 Task: Sort the reviews of the location "Statue of Liberty" by "Highest Rating".
Action: Mouse moved to (151, 97)
Screenshot: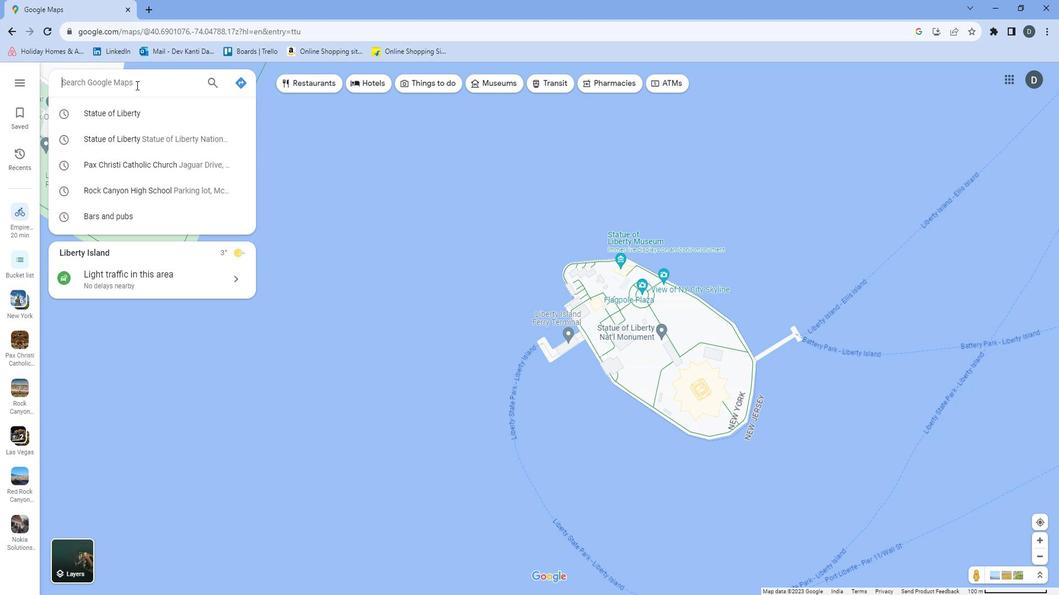 
Action: Mouse pressed left at (151, 97)
Screenshot: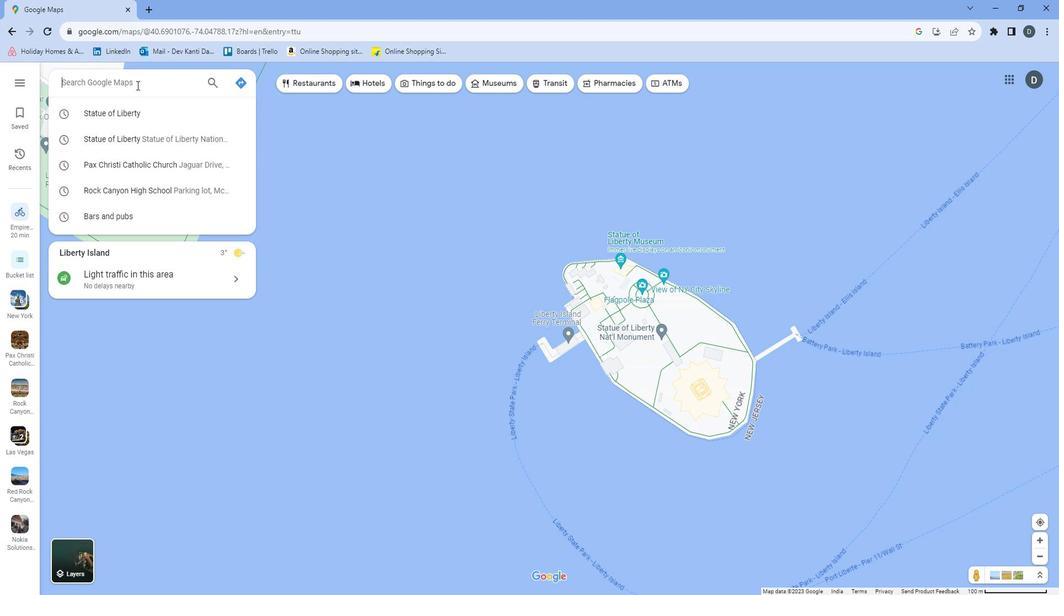 
Action: Mouse moved to (114, 76)
Screenshot: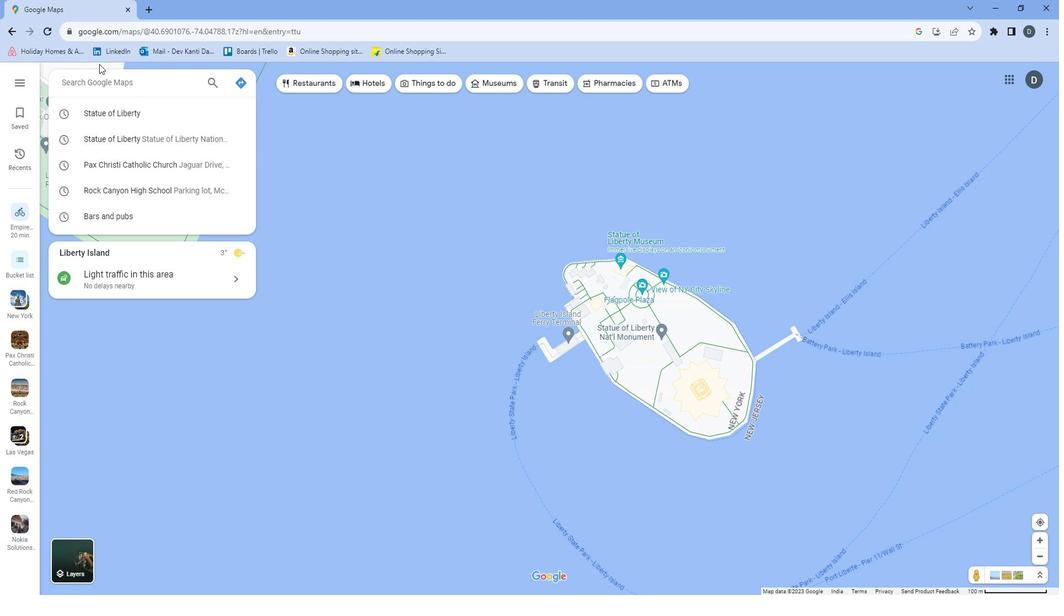
Action: Key pressed <Key.shift>Stayt<Key.backspace><Key.backspace>tue<Key.space>of<Key.space><Key.shift><Key.shift>Liberty<Key.space><Key.enter>
Screenshot: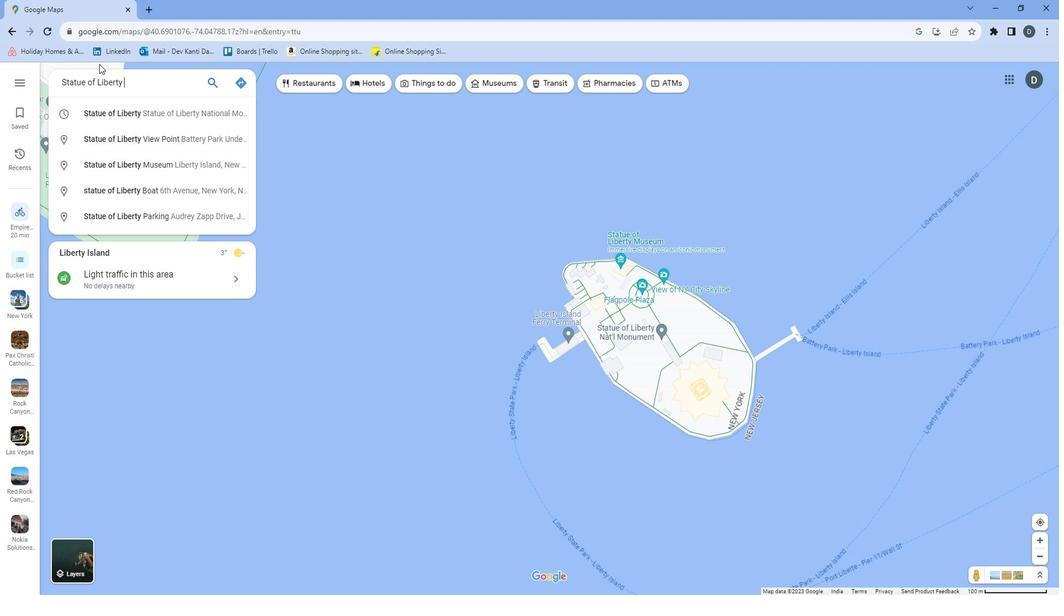 
Action: Mouse moved to (184, 166)
Screenshot: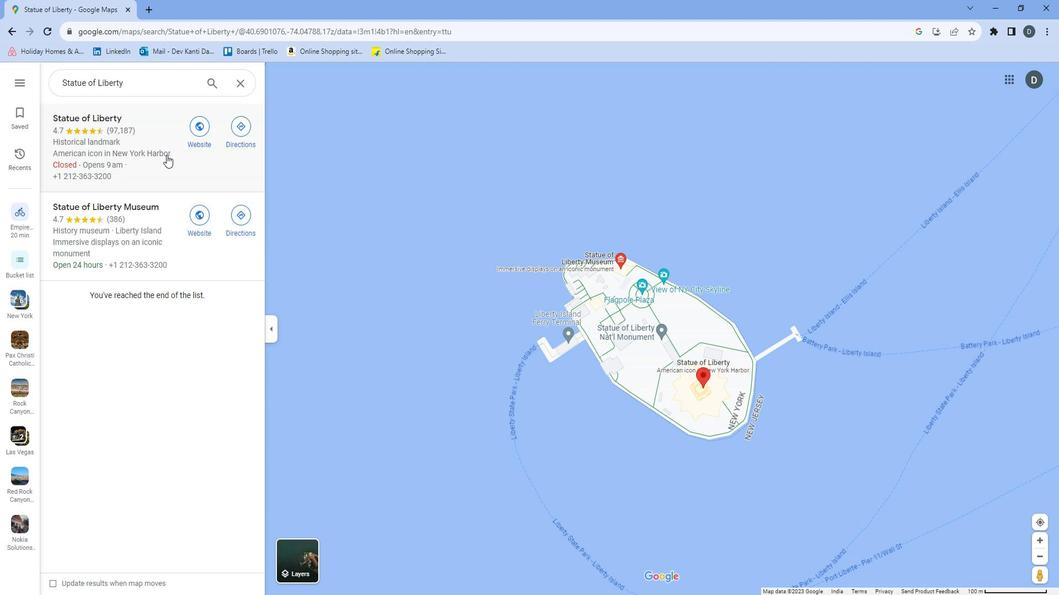 
Action: Mouse pressed left at (184, 166)
Screenshot: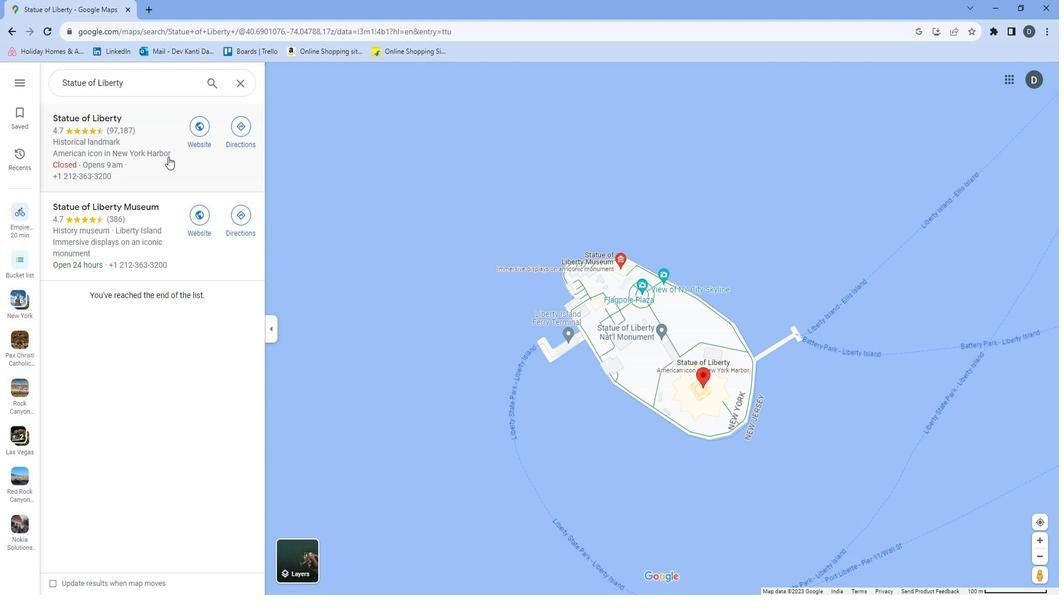 
Action: Mouse moved to (439, 329)
Screenshot: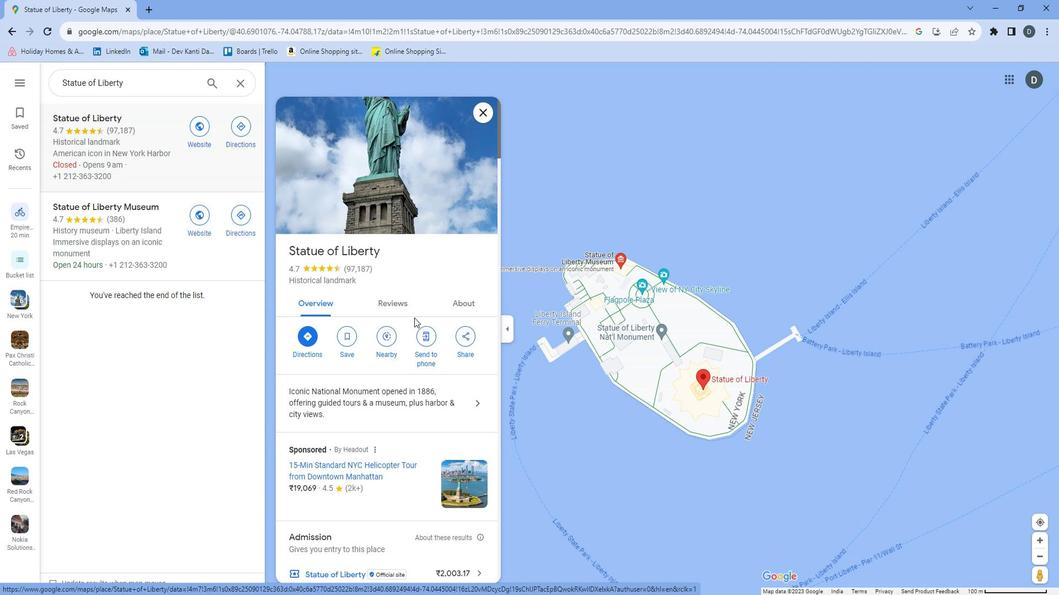 
Action: Mouse scrolled (439, 329) with delta (0, 0)
Screenshot: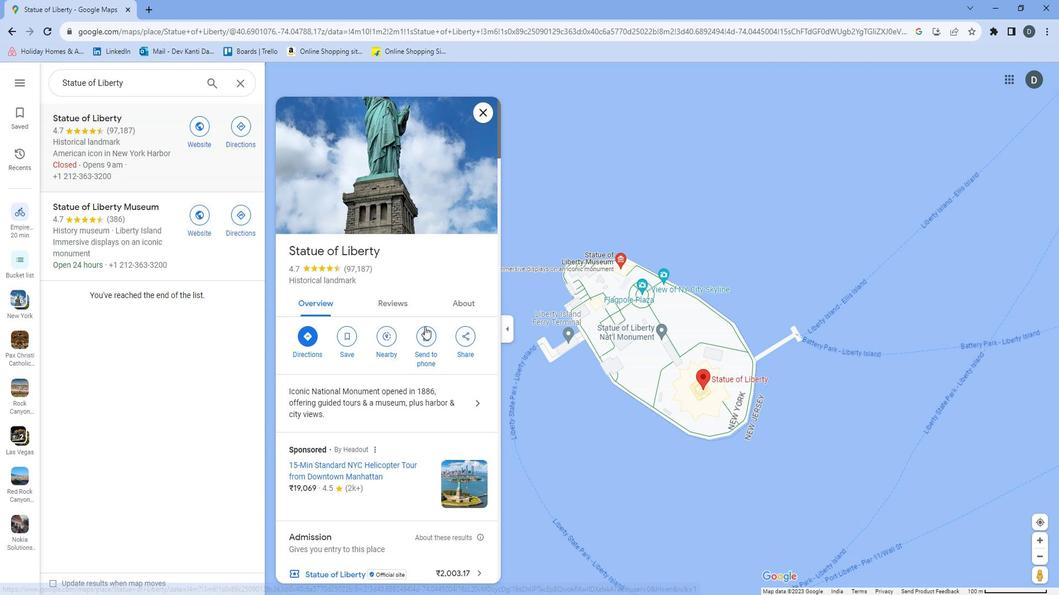 
Action: Mouse scrolled (439, 329) with delta (0, 0)
Screenshot: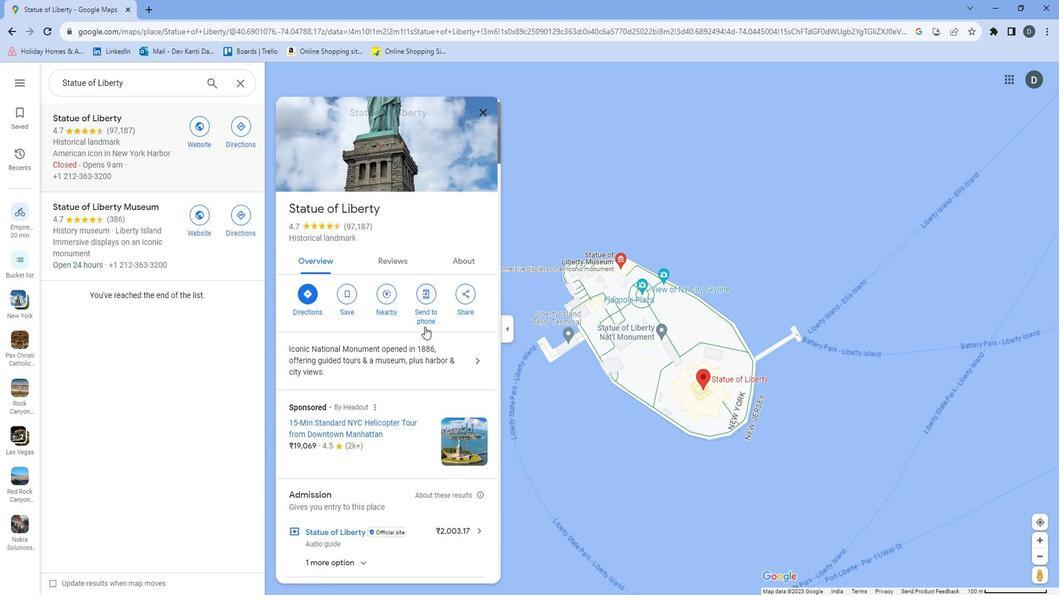 
Action: Mouse moved to (439, 337)
Screenshot: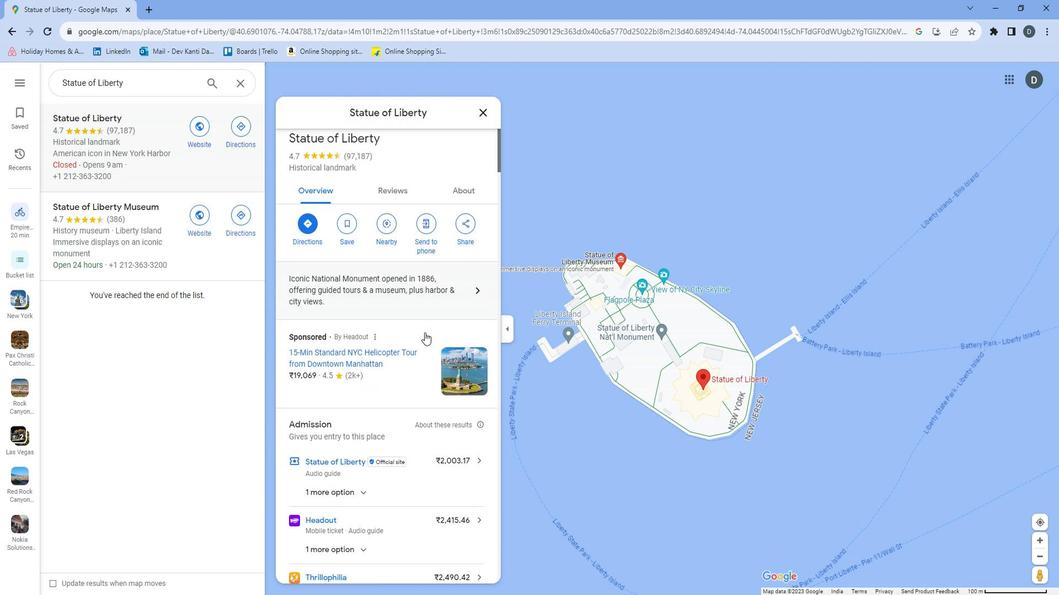 
Action: Mouse scrolled (439, 337) with delta (0, 0)
Screenshot: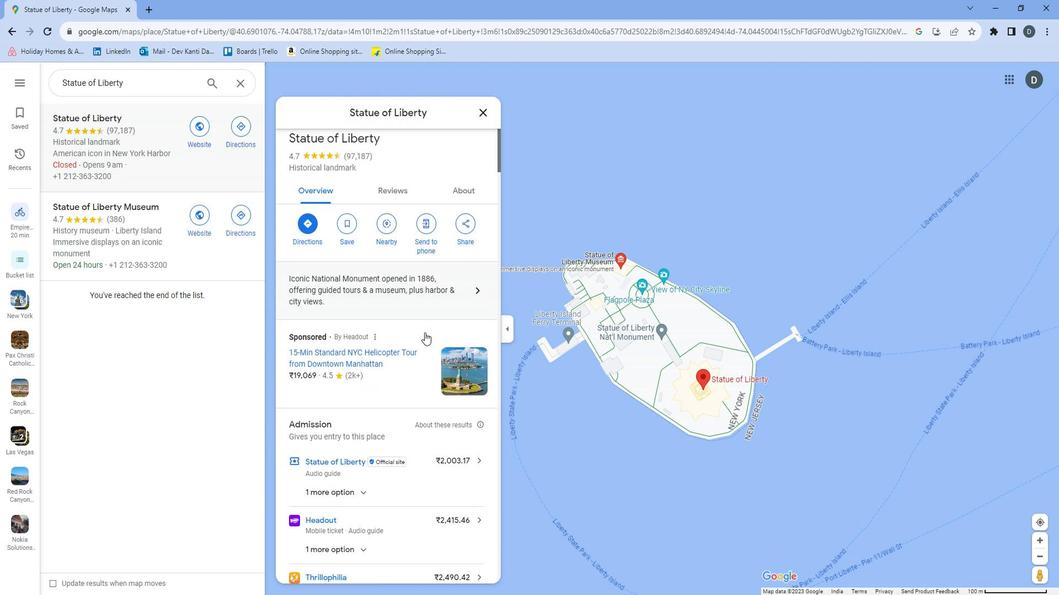 
Action: Mouse moved to (439, 338)
Screenshot: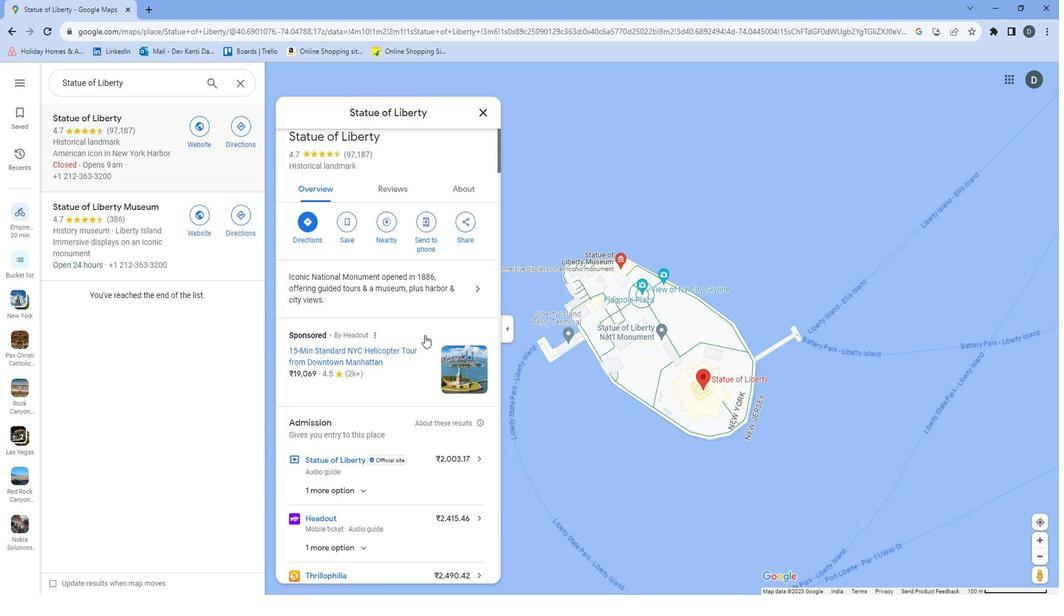 
Action: Mouse scrolled (439, 337) with delta (0, 0)
Screenshot: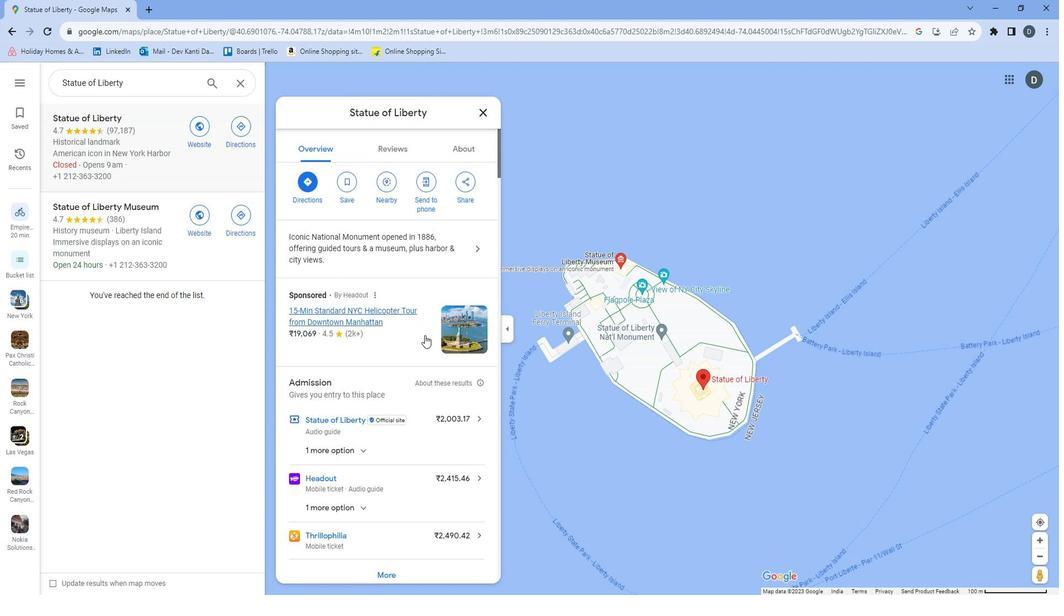 
Action: Mouse moved to (439, 339)
Screenshot: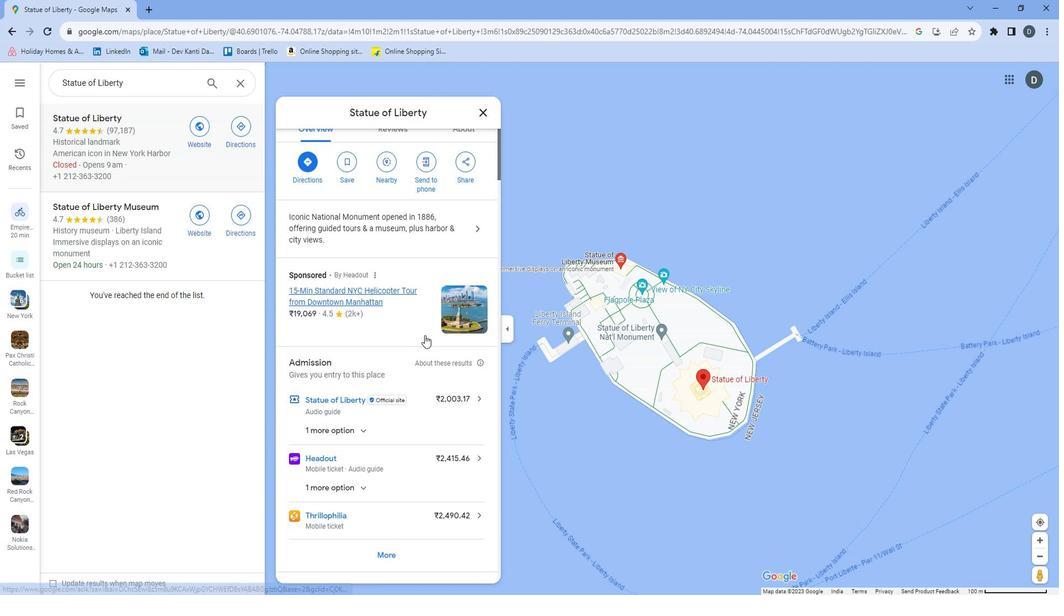 
Action: Mouse scrolled (439, 339) with delta (0, 0)
Screenshot: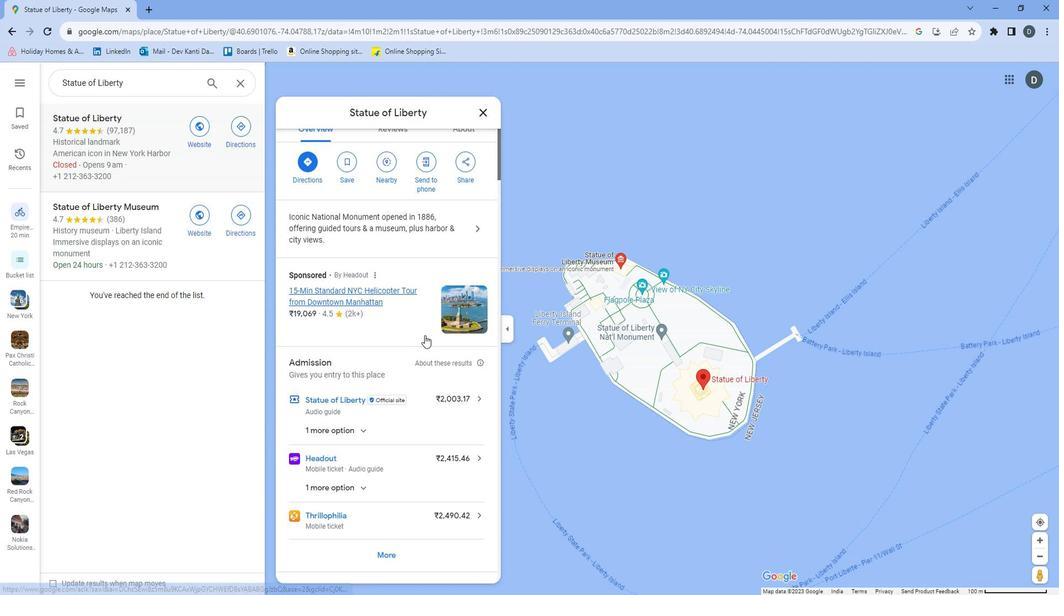 
Action: Mouse moved to (439, 343)
Screenshot: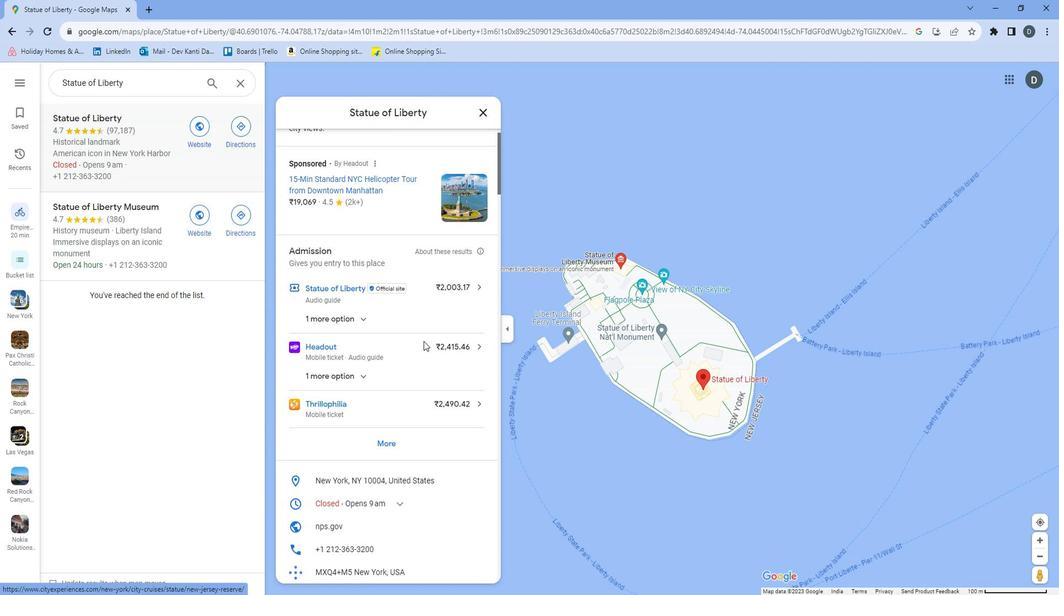 
Action: Mouse scrolled (439, 343) with delta (0, 0)
Screenshot: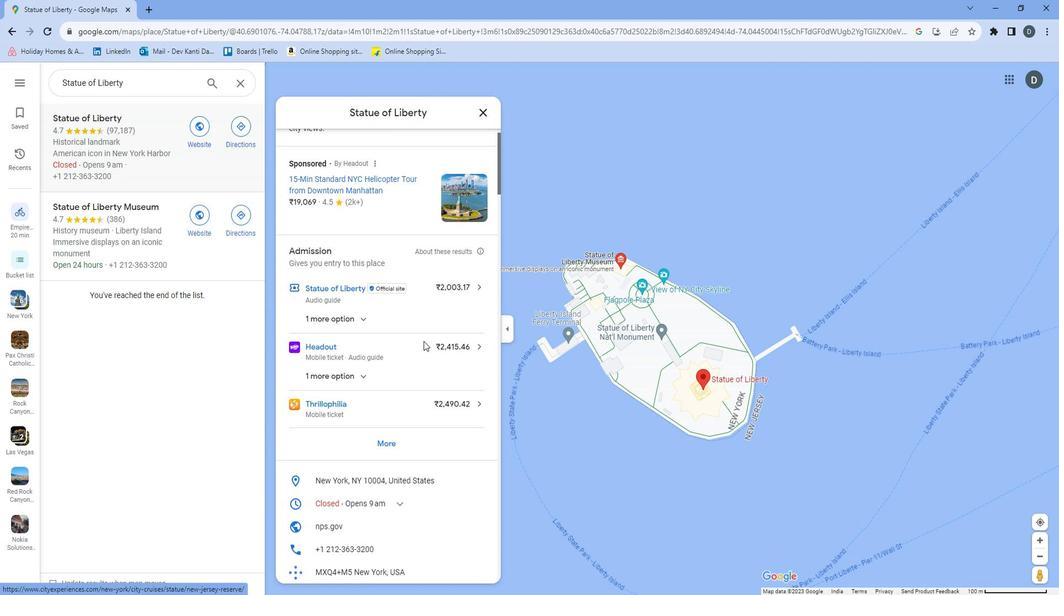 
Action: Mouse moved to (440, 343)
Screenshot: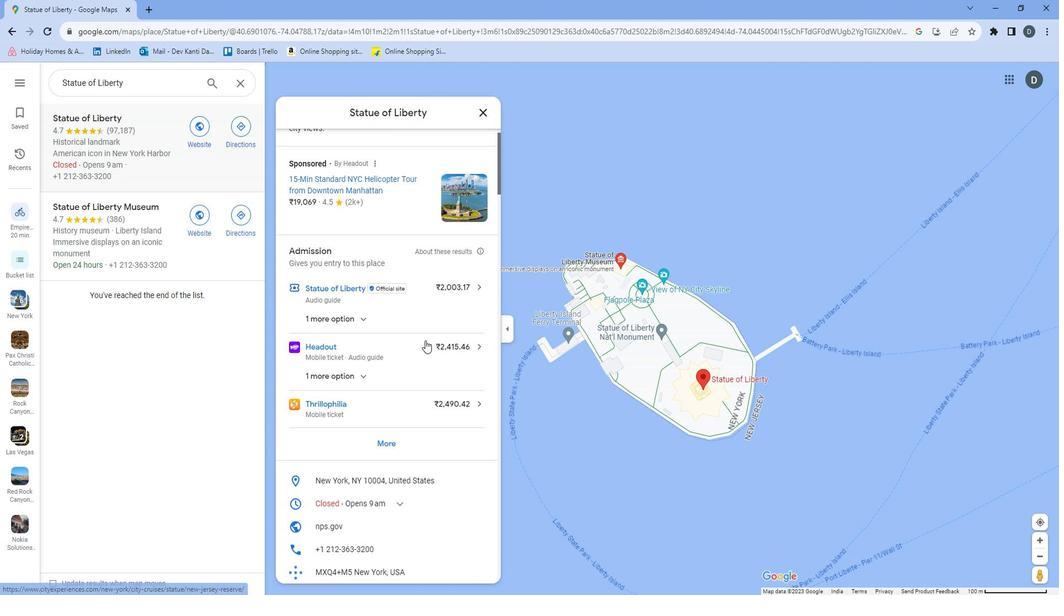 
Action: Mouse scrolled (440, 342) with delta (0, 0)
Screenshot: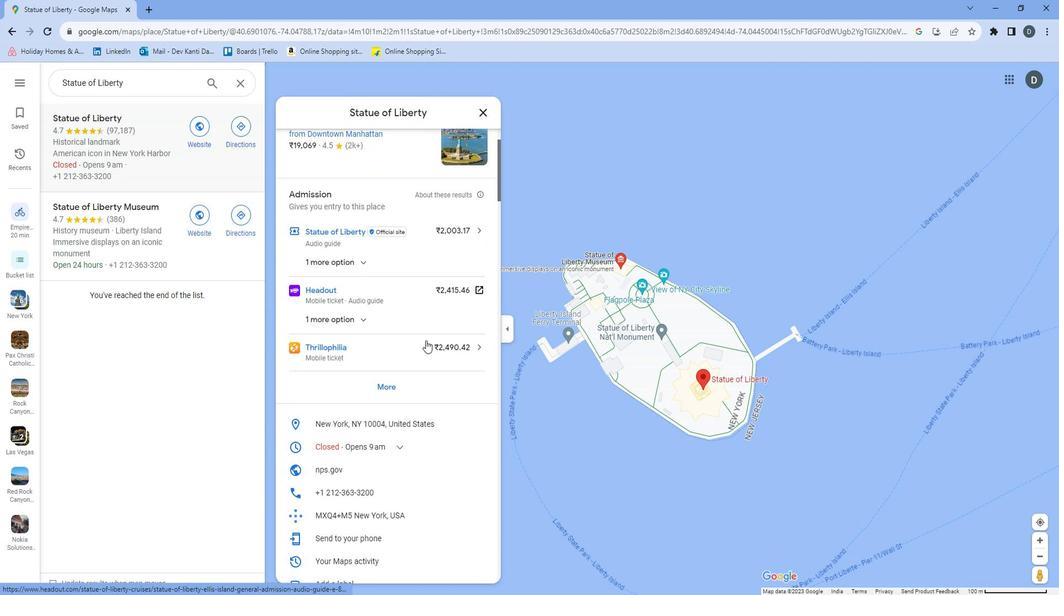 
Action: Mouse scrolled (440, 342) with delta (0, 0)
Screenshot: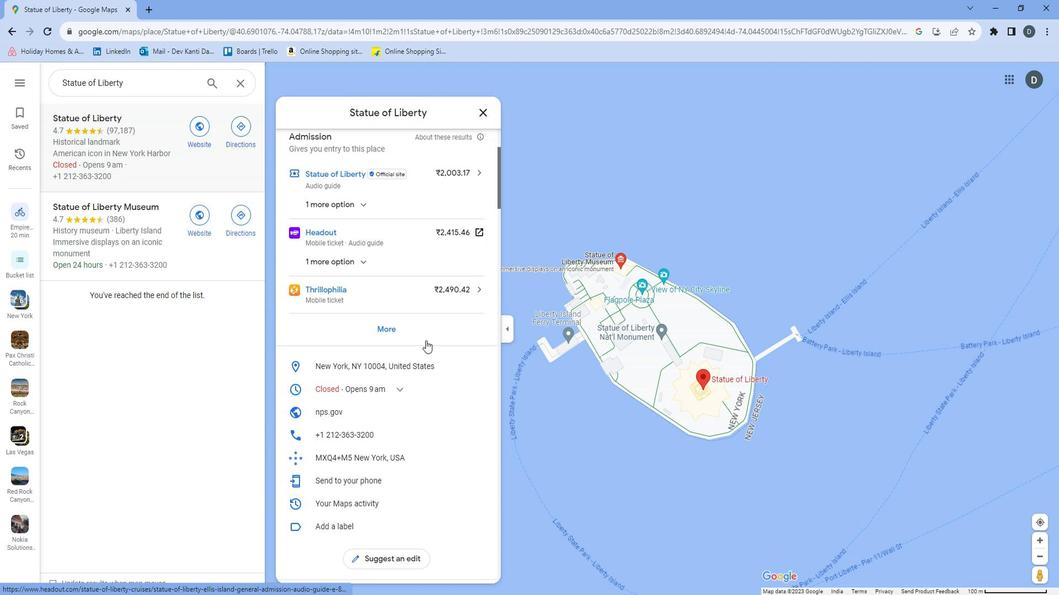 
Action: Mouse scrolled (440, 342) with delta (0, 0)
Screenshot: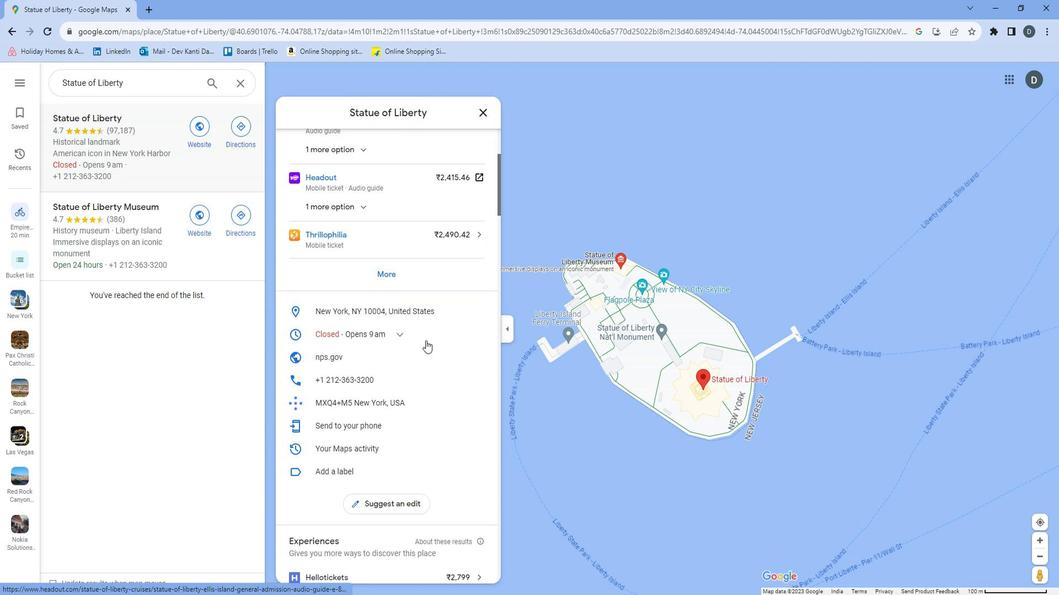 
Action: Mouse moved to (441, 342)
Screenshot: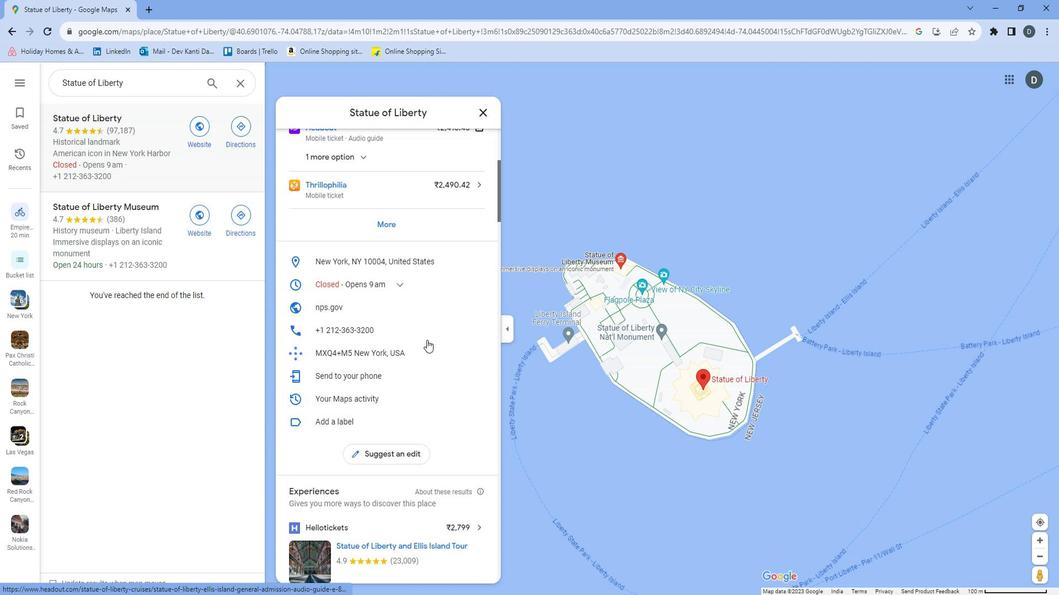 
Action: Mouse scrolled (441, 342) with delta (0, 0)
Screenshot: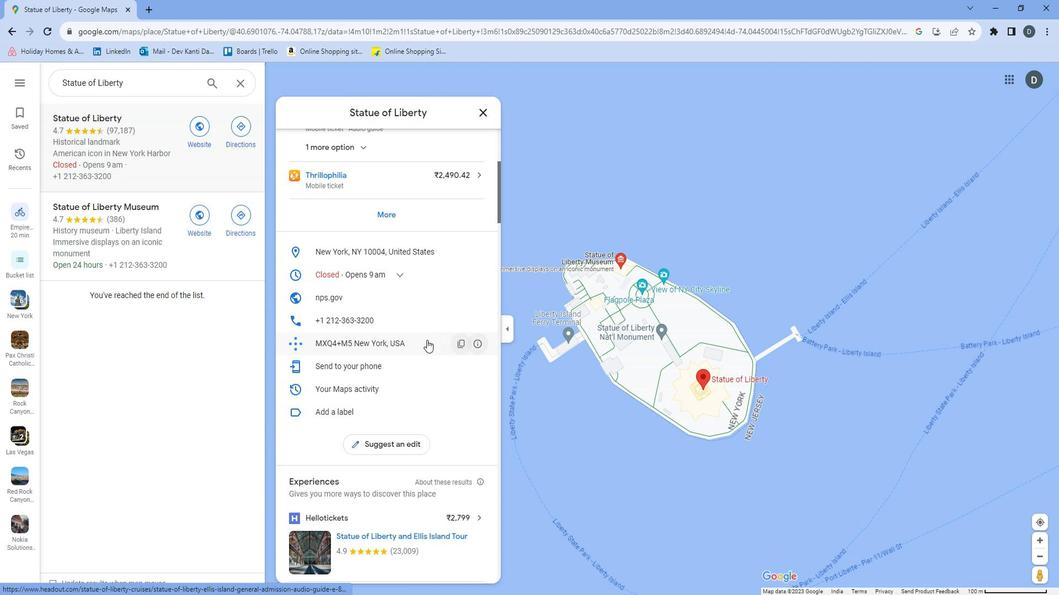 
Action: Mouse scrolled (441, 342) with delta (0, 0)
Screenshot: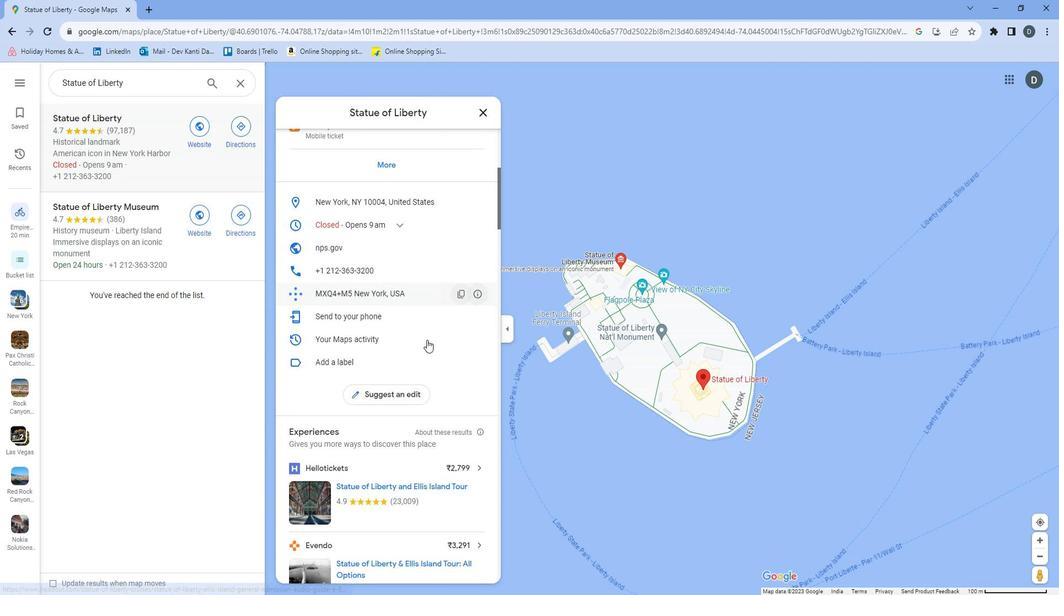 
Action: Mouse scrolled (441, 342) with delta (0, 0)
Screenshot: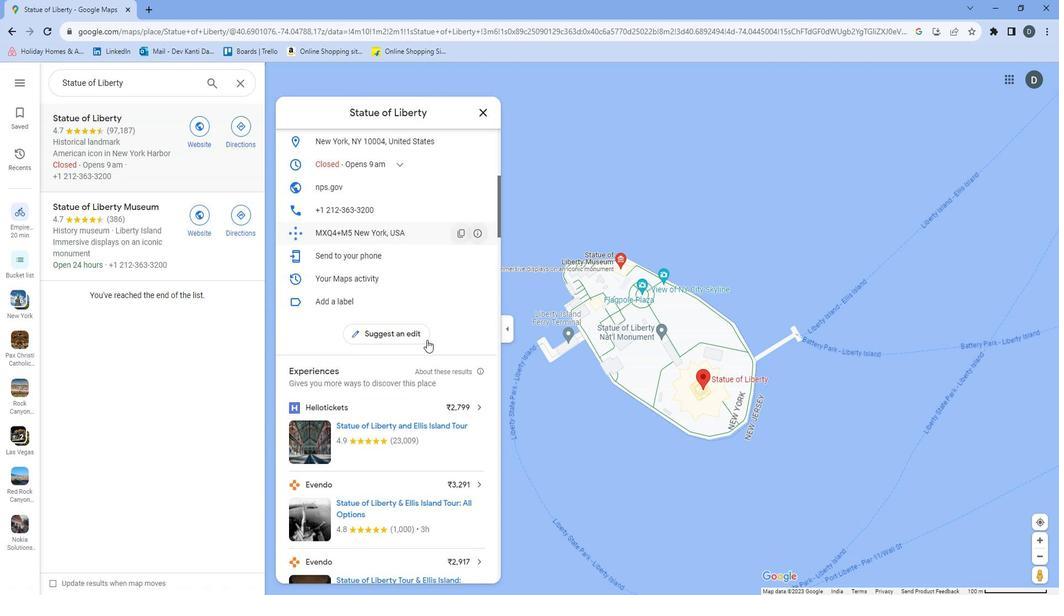 
Action: Mouse scrolled (441, 342) with delta (0, 0)
Screenshot: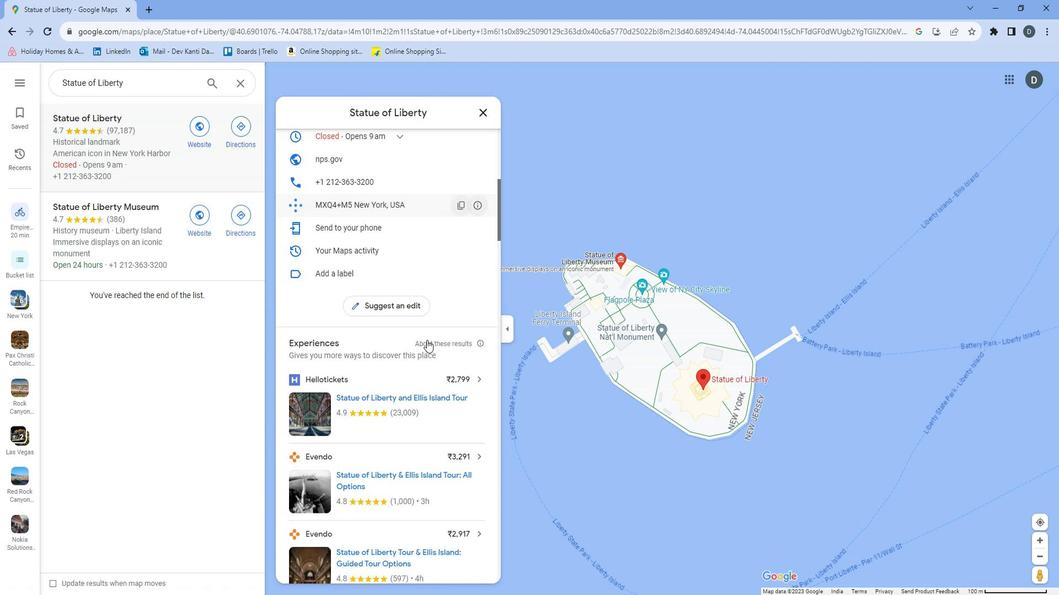 
Action: Mouse scrolled (441, 342) with delta (0, 0)
Screenshot: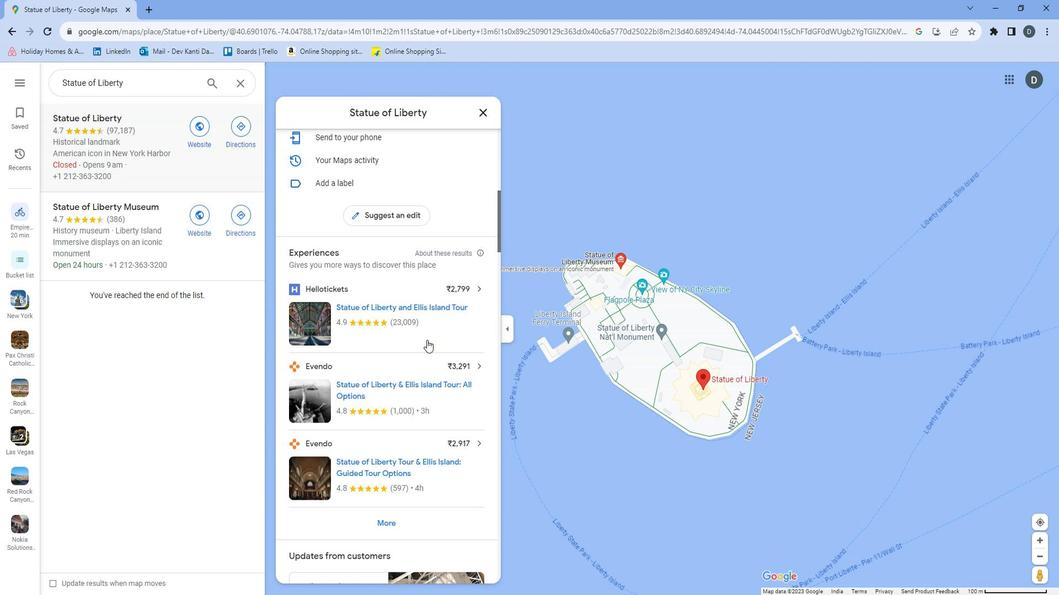 
Action: Mouse scrolled (441, 342) with delta (0, 0)
Screenshot: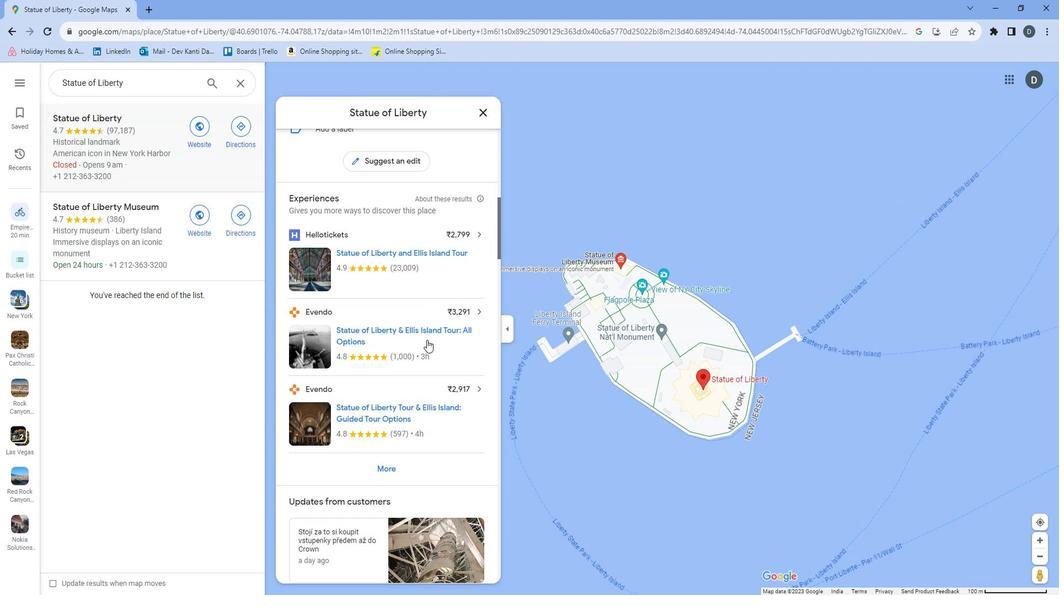 
Action: Mouse moved to (441, 343)
Screenshot: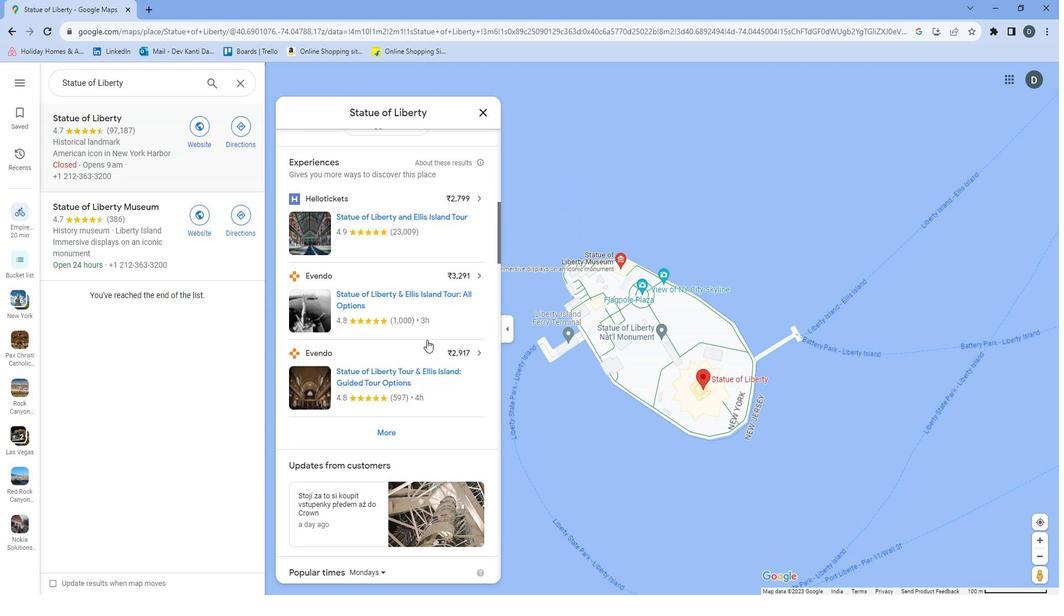 
Action: Mouse scrolled (441, 342) with delta (0, 0)
Screenshot: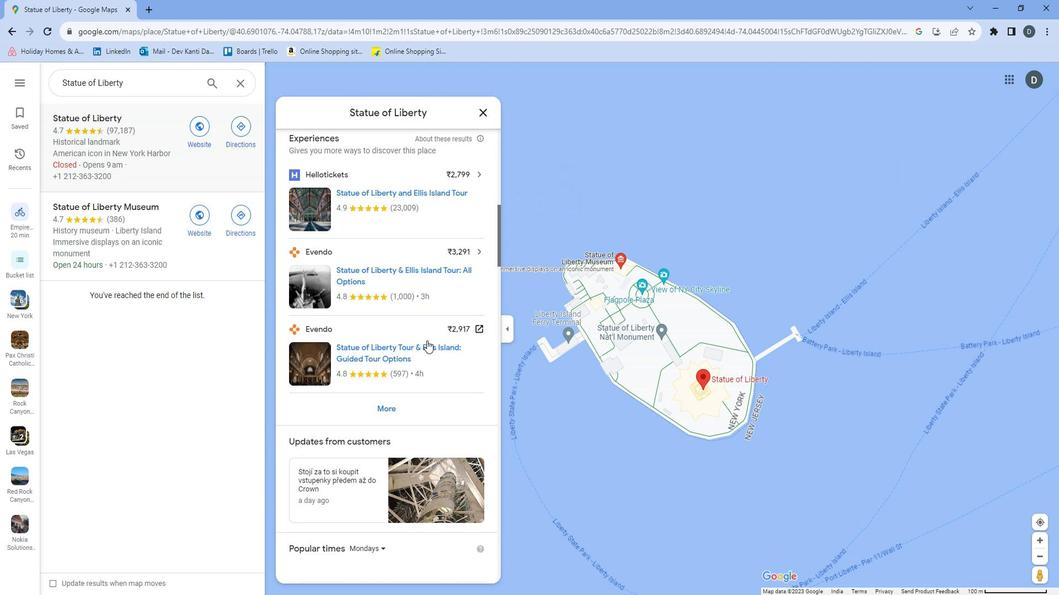 
Action: Mouse scrolled (441, 342) with delta (0, 0)
Screenshot: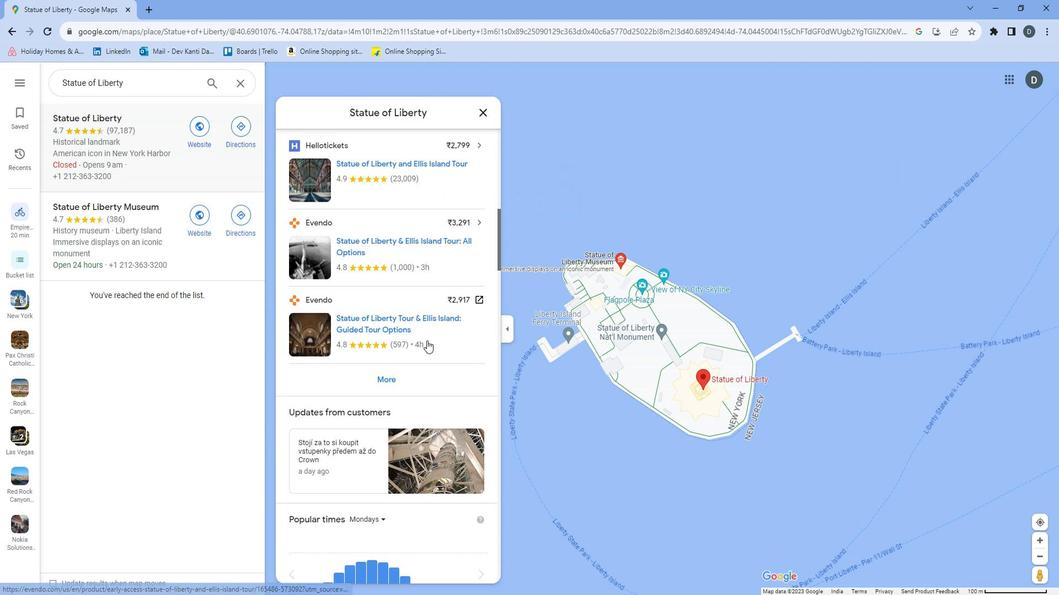 
Action: Mouse scrolled (441, 342) with delta (0, 0)
Screenshot: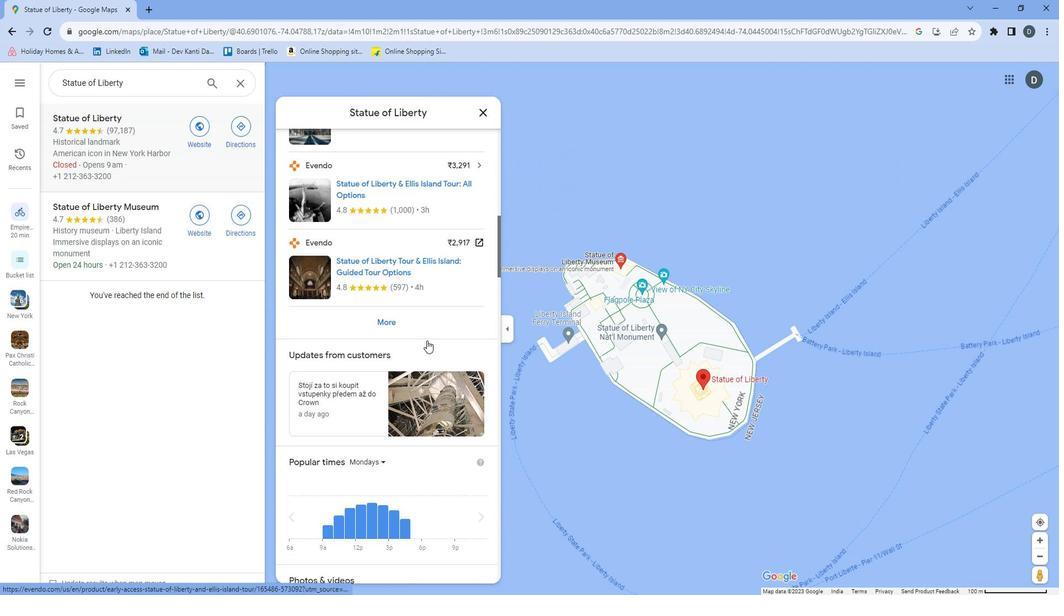 
Action: Mouse moved to (441, 343)
Screenshot: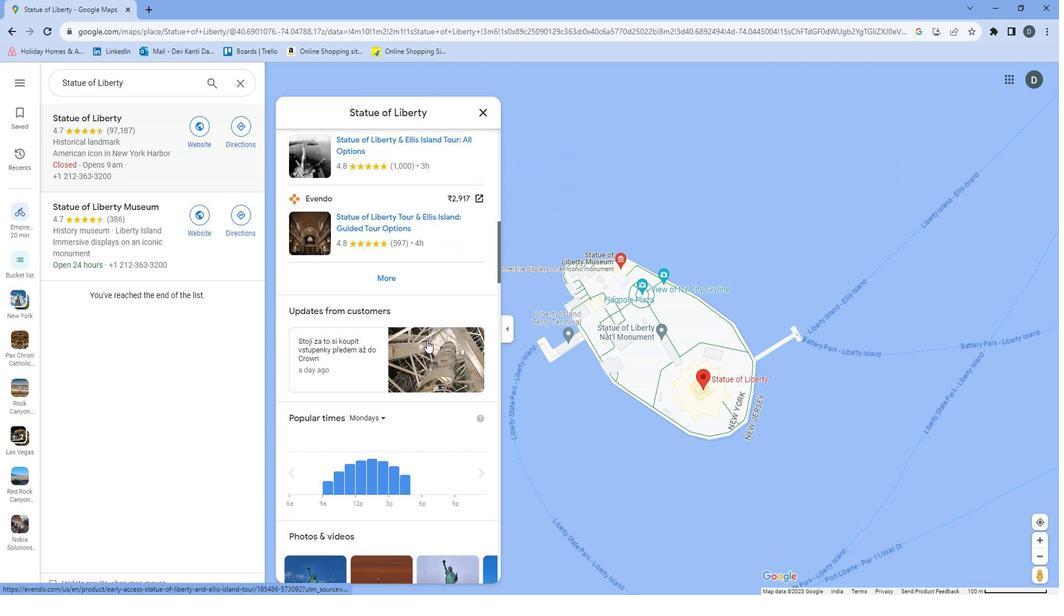 
Action: Mouse scrolled (441, 342) with delta (0, 0)
Screenshot: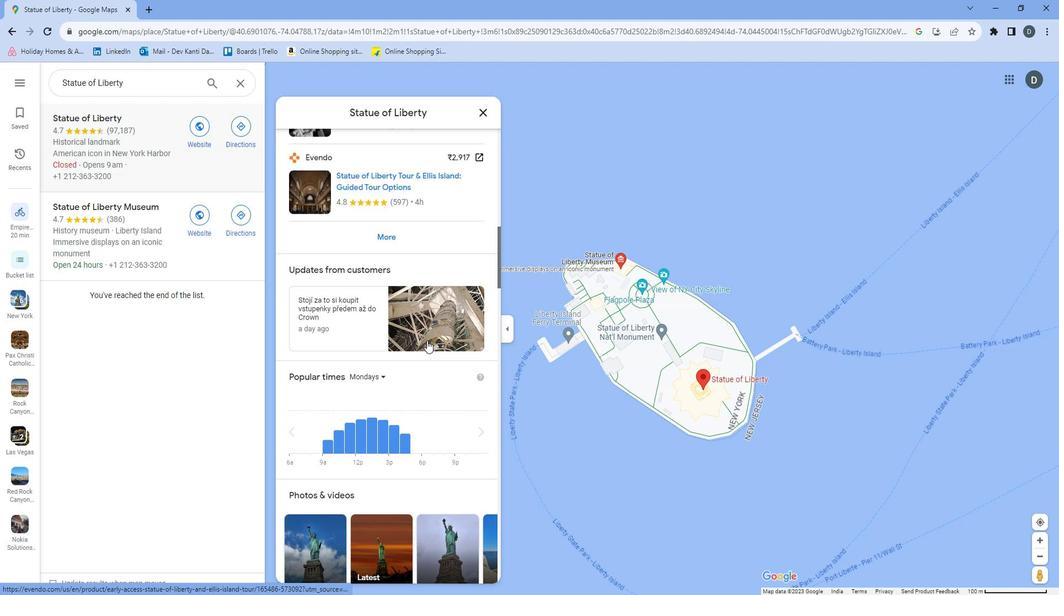 
Action: Mouse scrolled (441, 342) with delta (0, 0)
Screenshot: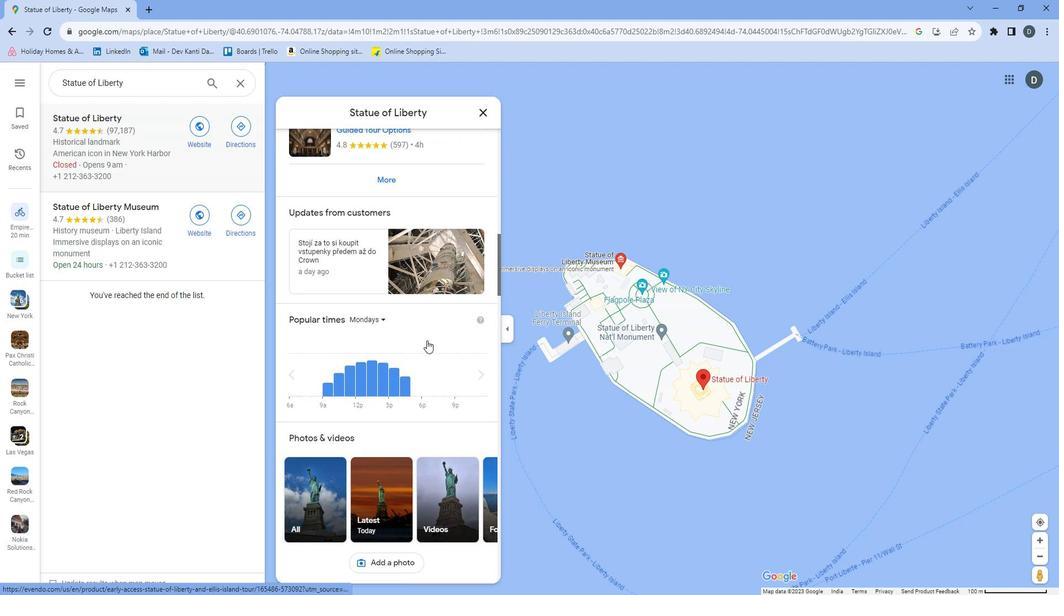 
Action: Mouse moved to (441, 342)
Screenshot: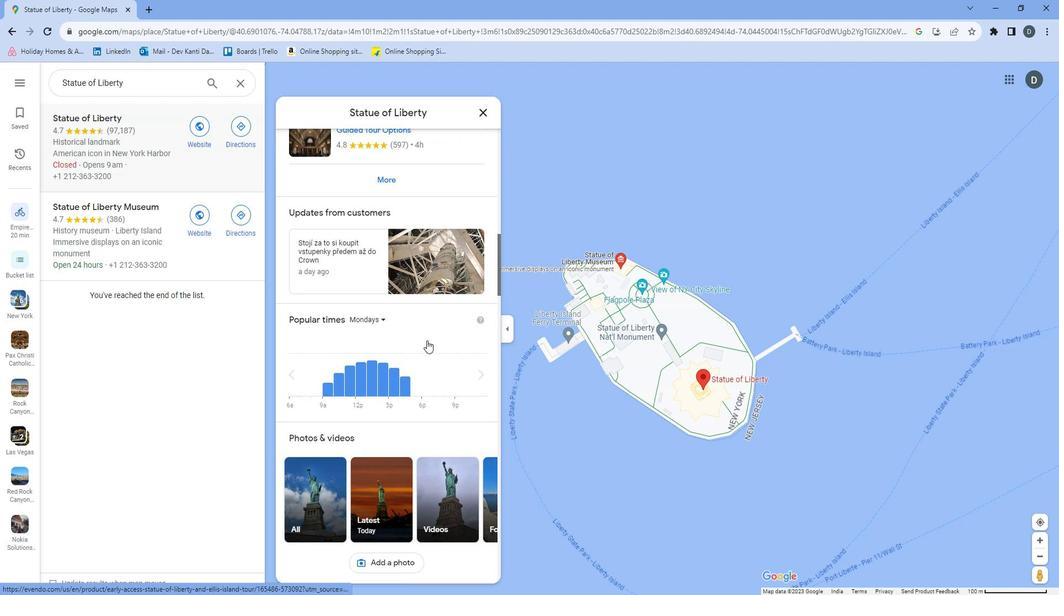 
Action: Mouse scrolled (441, 342) with delta (0, 0)
Screenshot: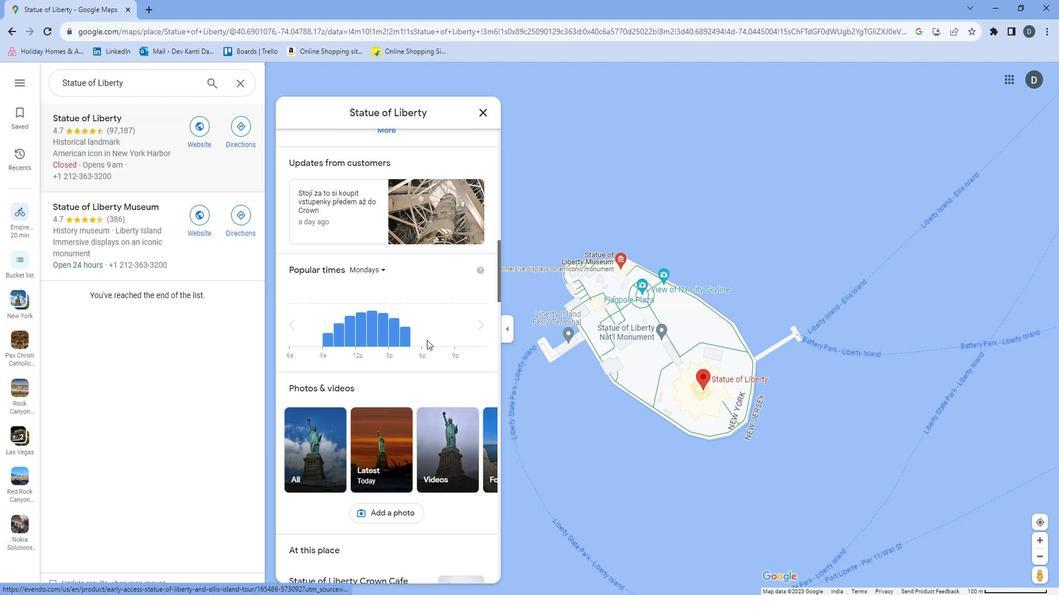 
Action: Mouse scrolled (441, 342) with delta (0, 0)
Screenshot: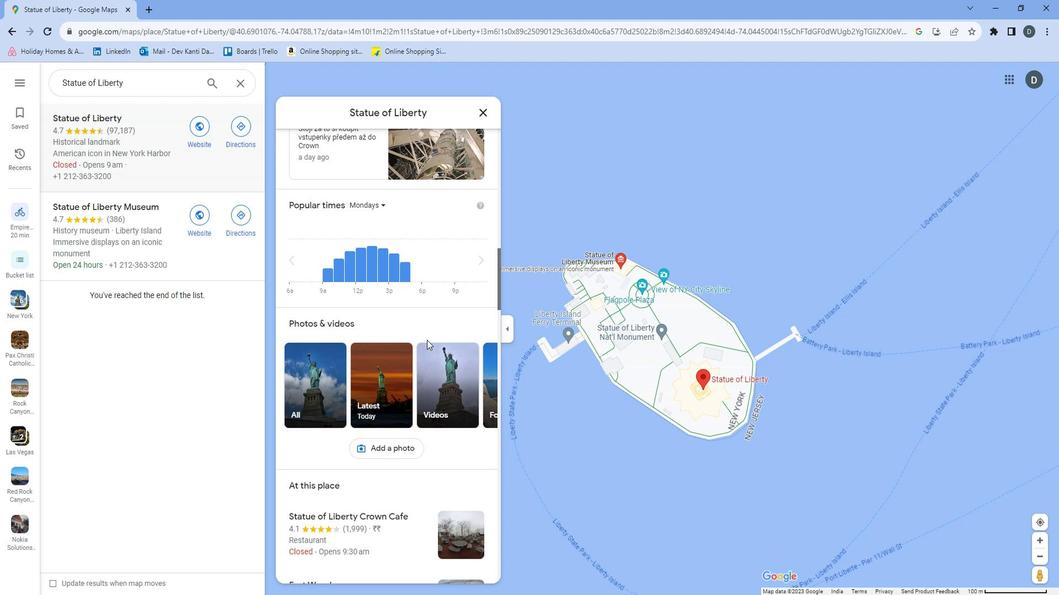
Action: Mouse scrolled (441, 342) with delta (0, 0)
Screenshot: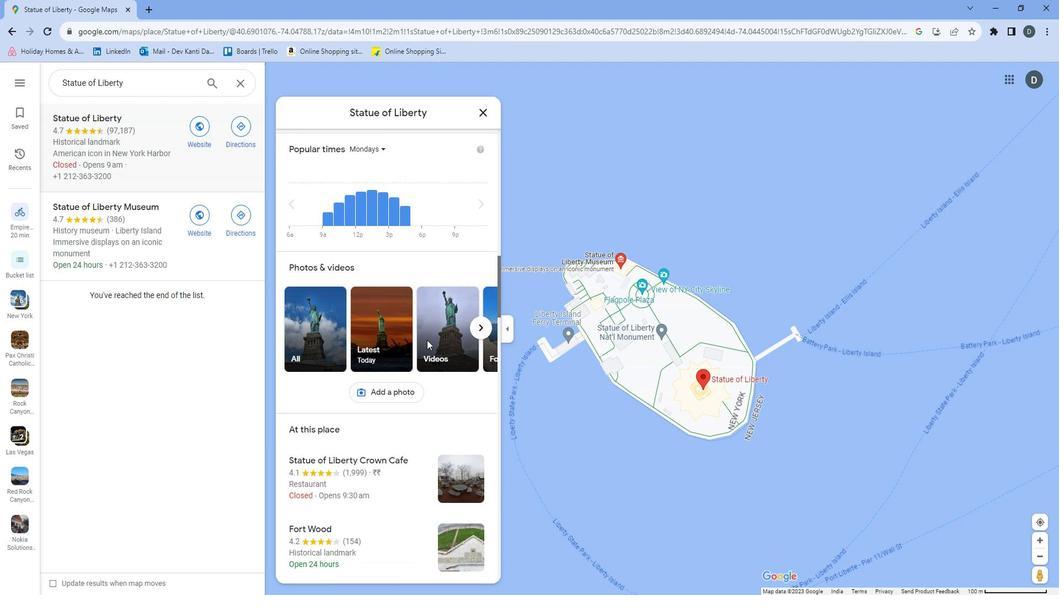 
Action: Mouse scrolled (441, 342) with delta (0, 0)
Screenshot: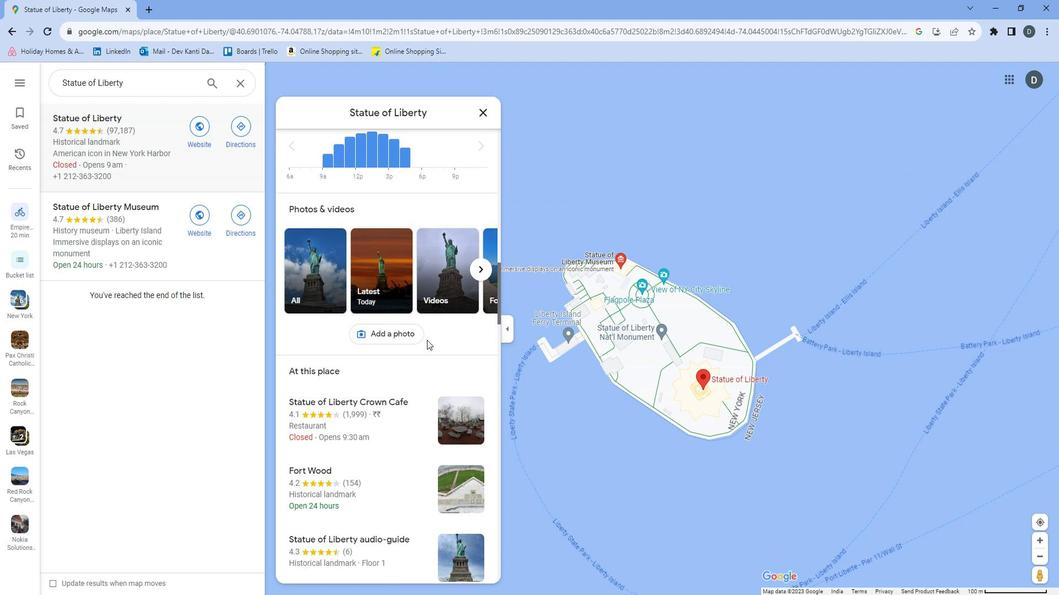 
Action: Mouse moved to (441, 342)
Screenshot: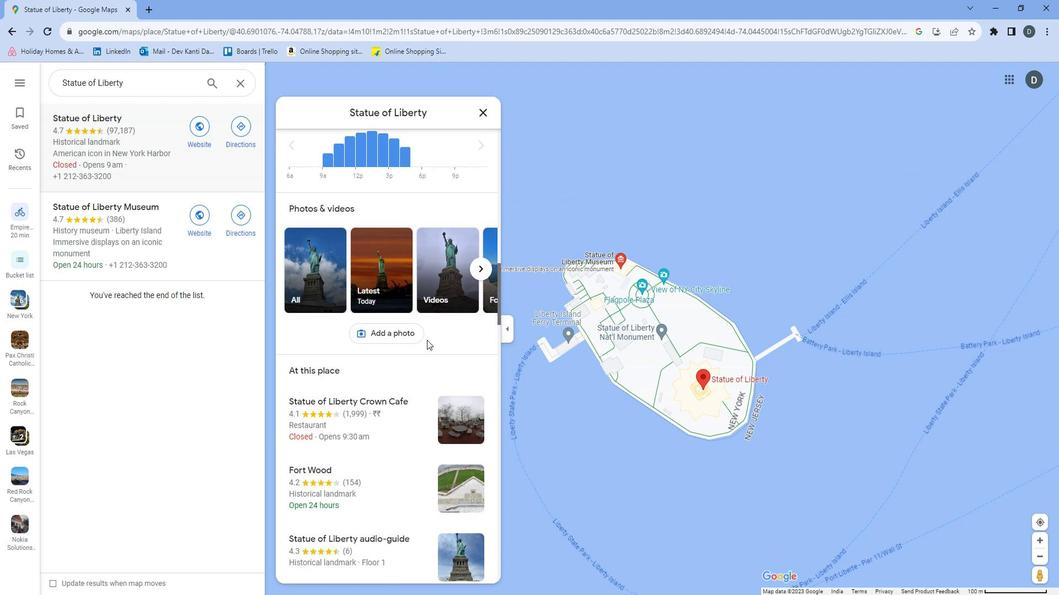 
Action: Mouse scrolled (441, 342) with delta (0, 0)
Screenshot: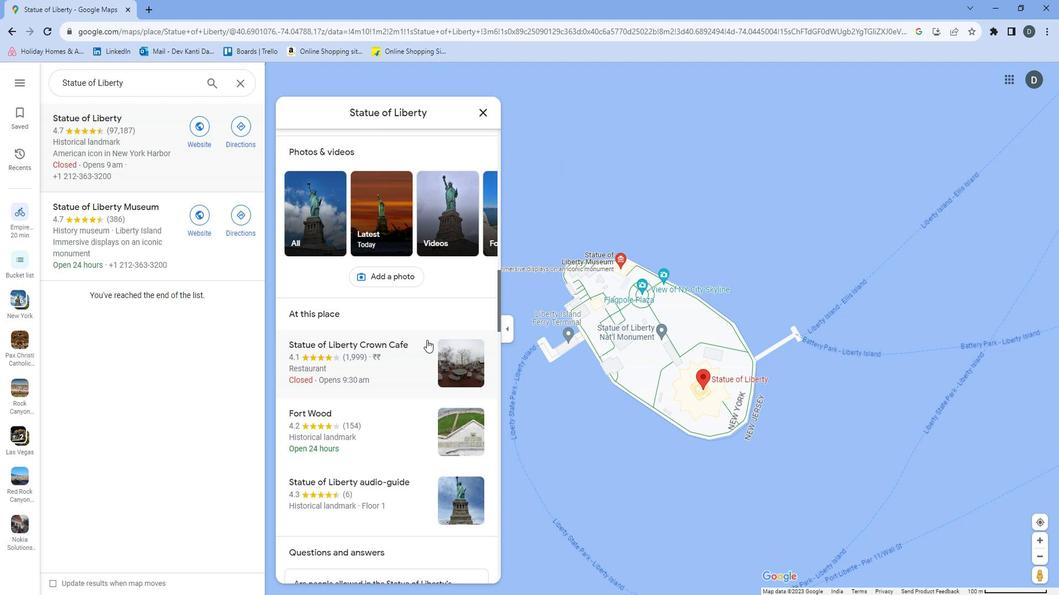 
Action: Mouse scrolled (441, 342) with delta (0, 0)
Screenshot: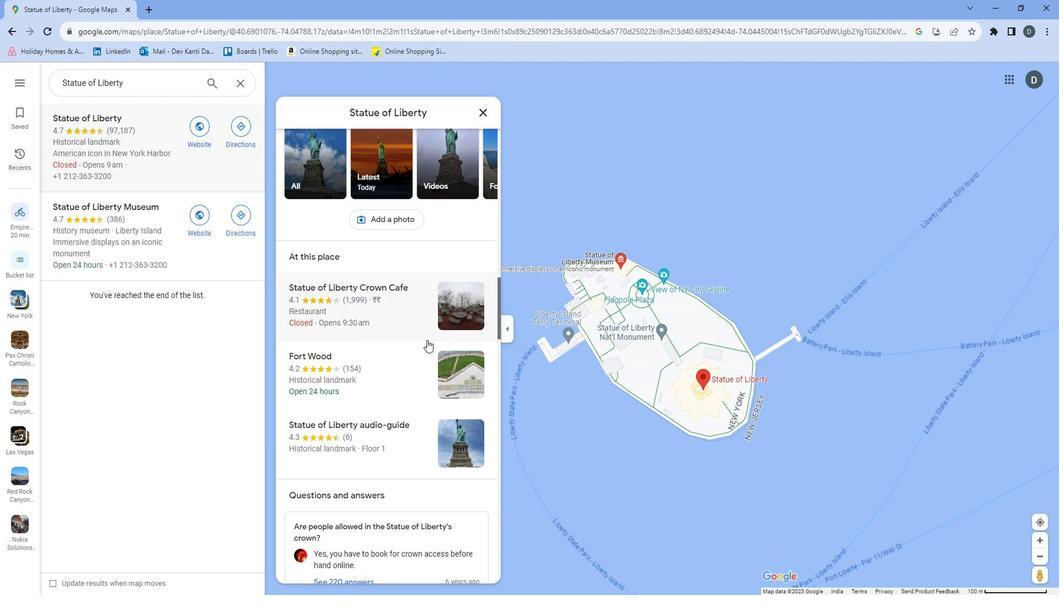 
Action: Mouse scrolled (441, 342) with delta (0, 0)
Screenshot: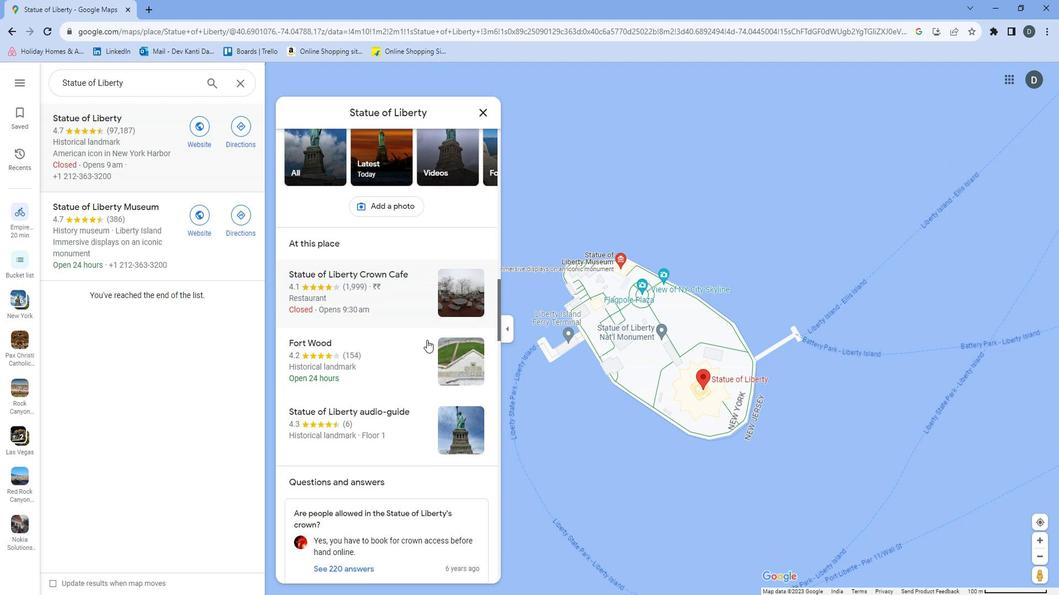 
Action: Mouse scrolled (441, 342) with delta (0, 0)
Screenshot: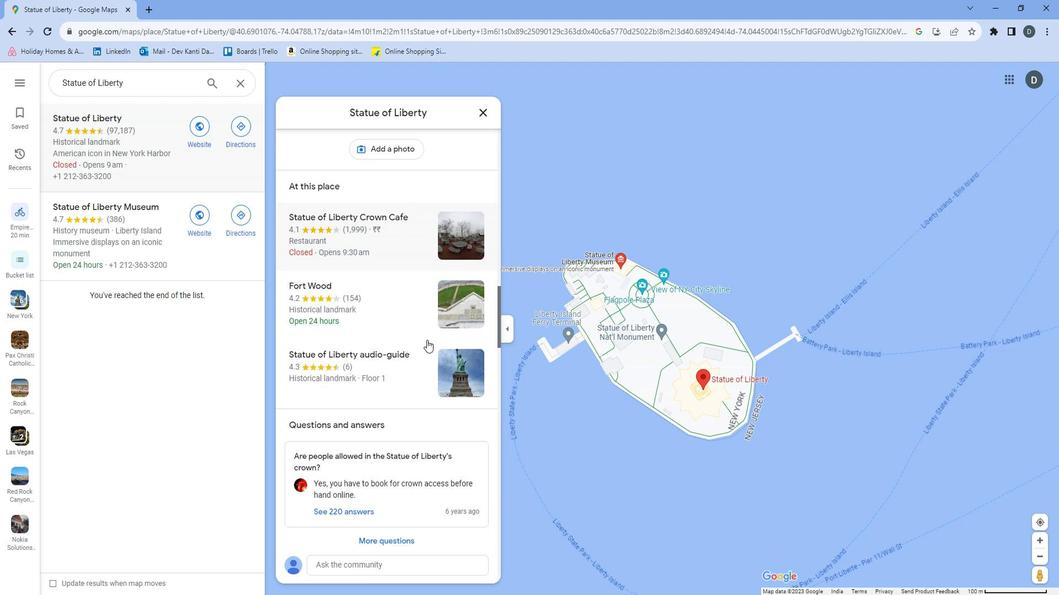 
Action: Mouse scrolled (441, 342) with delta (0, 0)
Screenshot: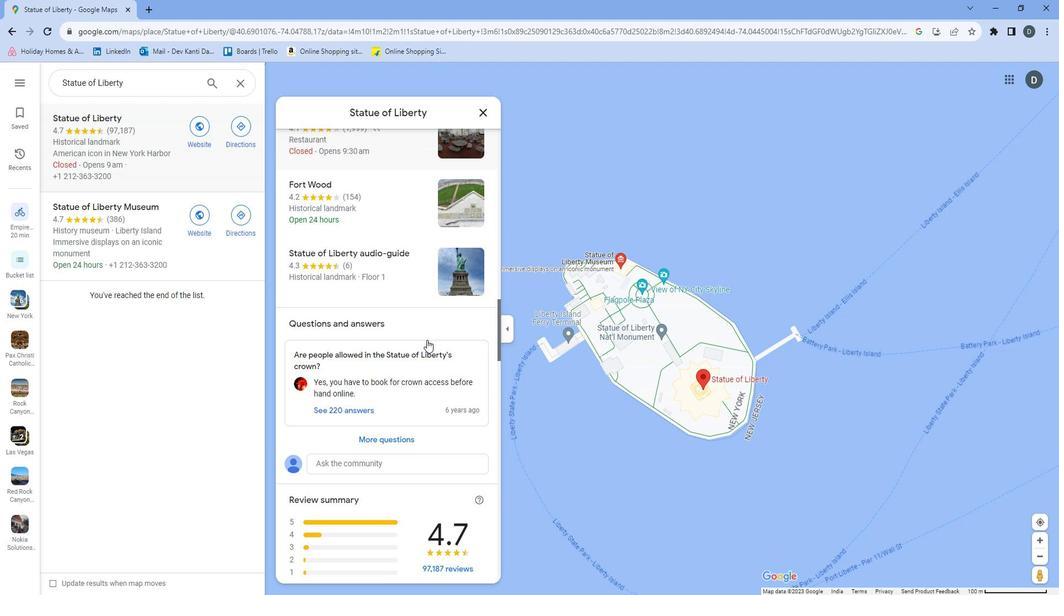 
Action: Mouse scrolled (441, 342) with delta (0, 0)
Screenshot: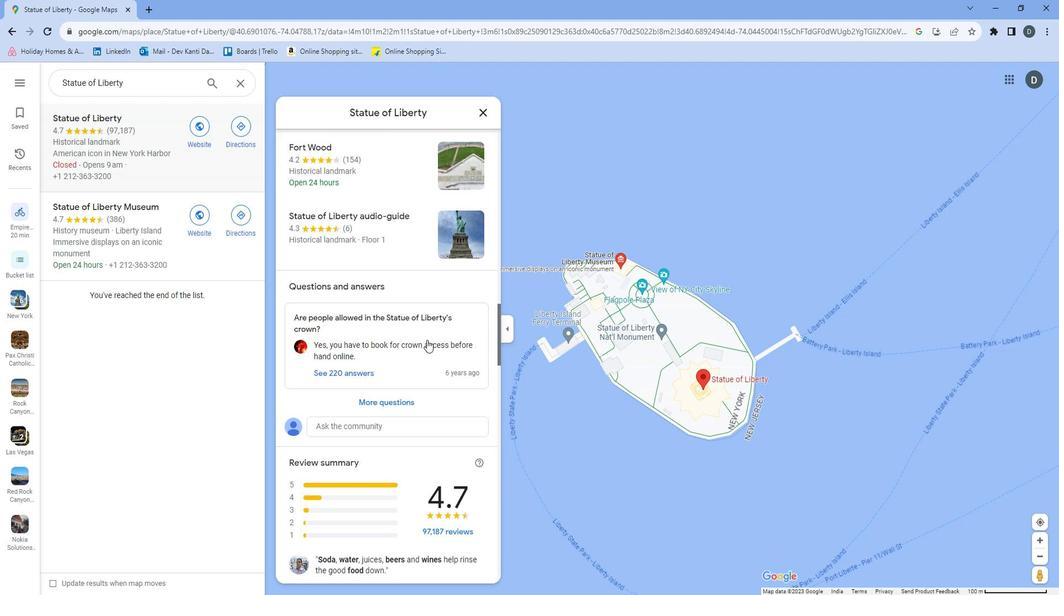 
Action: Mouse moved to (440, 346)
Screenshot: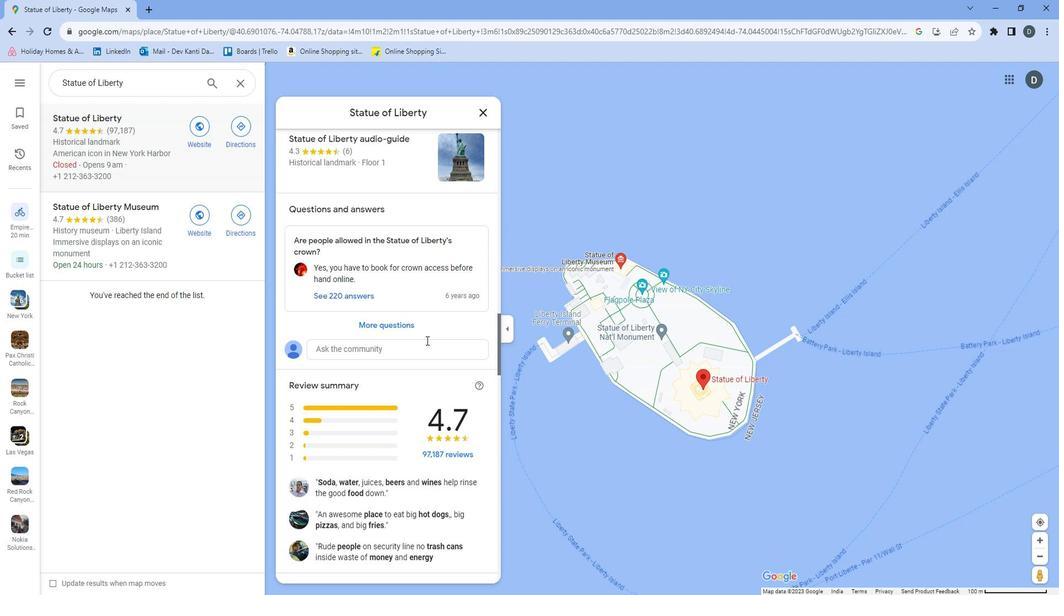 
Action: Mouse scrolled (440, 345) with delta (0, 0)
Screenshot: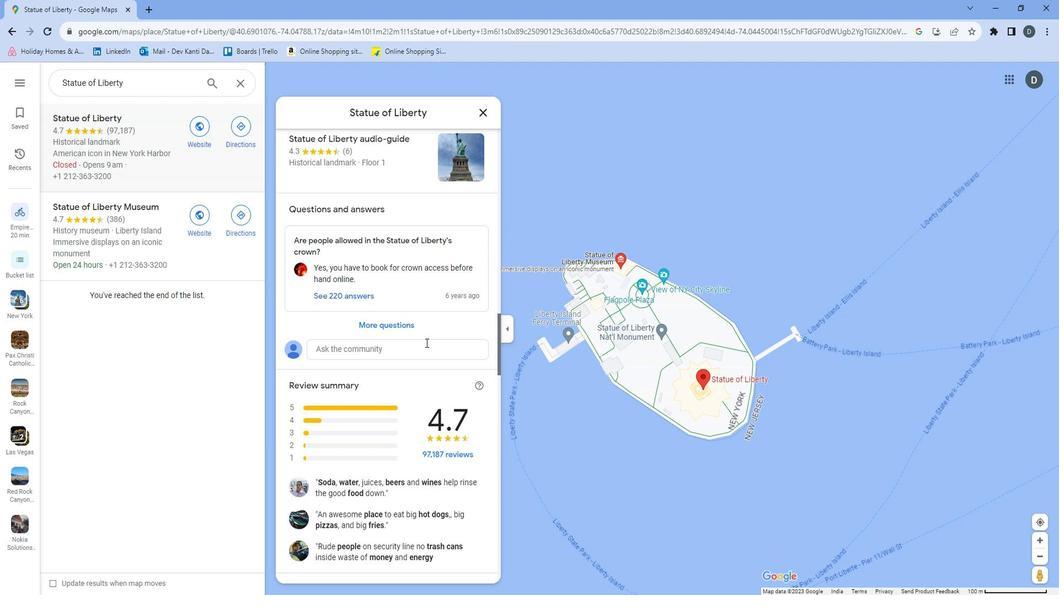 
Action: Mouse moved to (432, 367)
Screenshot: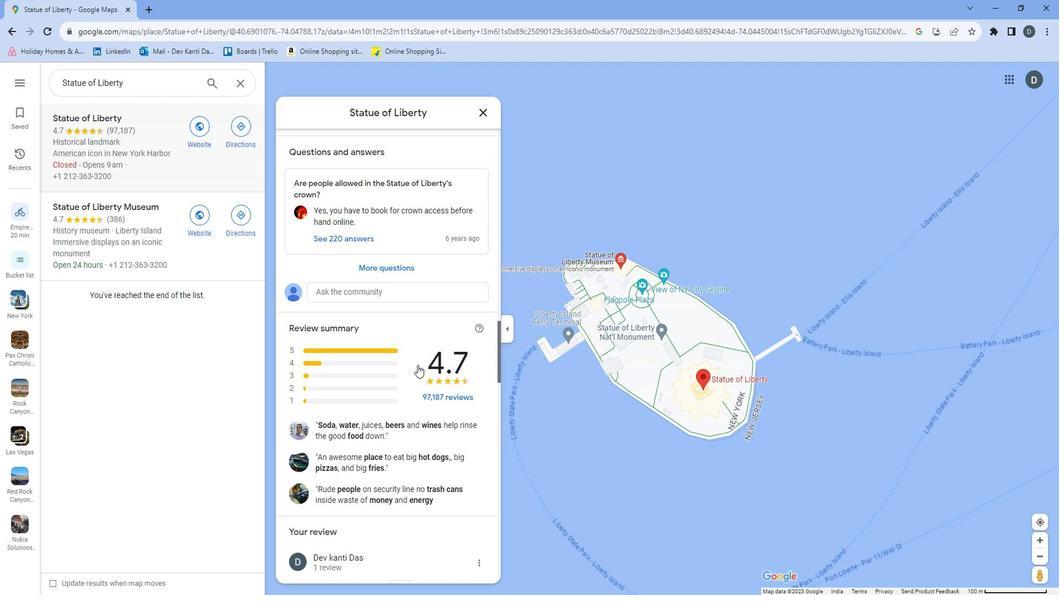 
Action: Mouse pressed left at (432, 367)
Screenshot: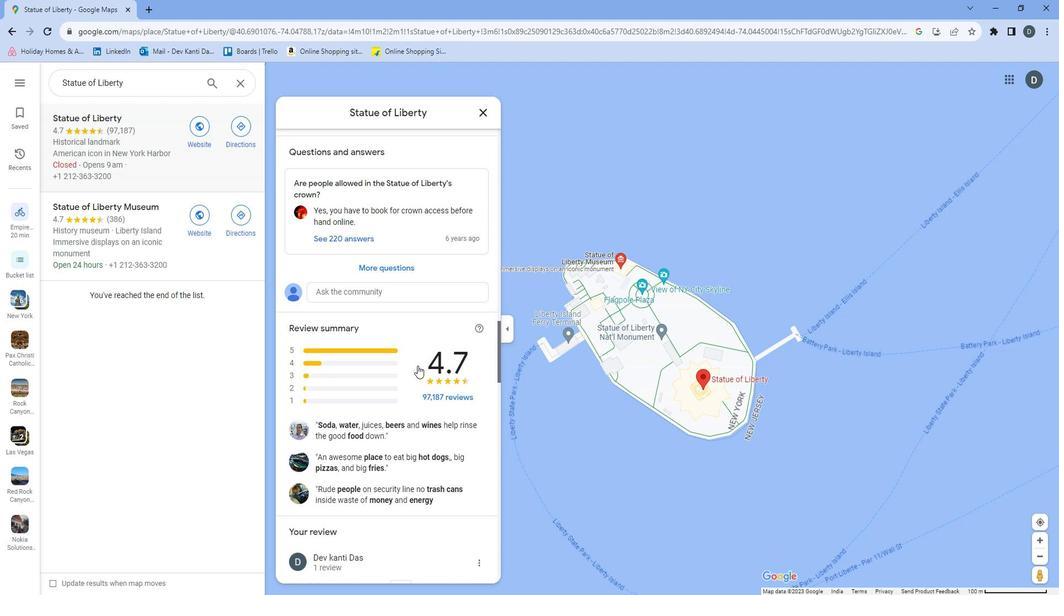 
Action: Mouse moved to (486, 393)
Screenshot: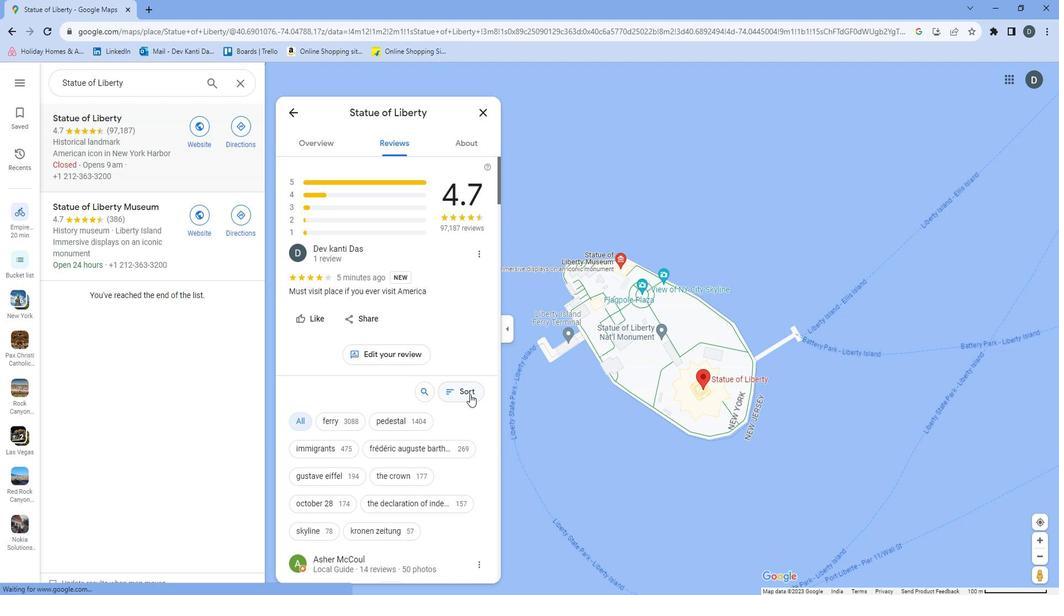 
Action: Mouse pressed left at (486, 393)
Screenshot: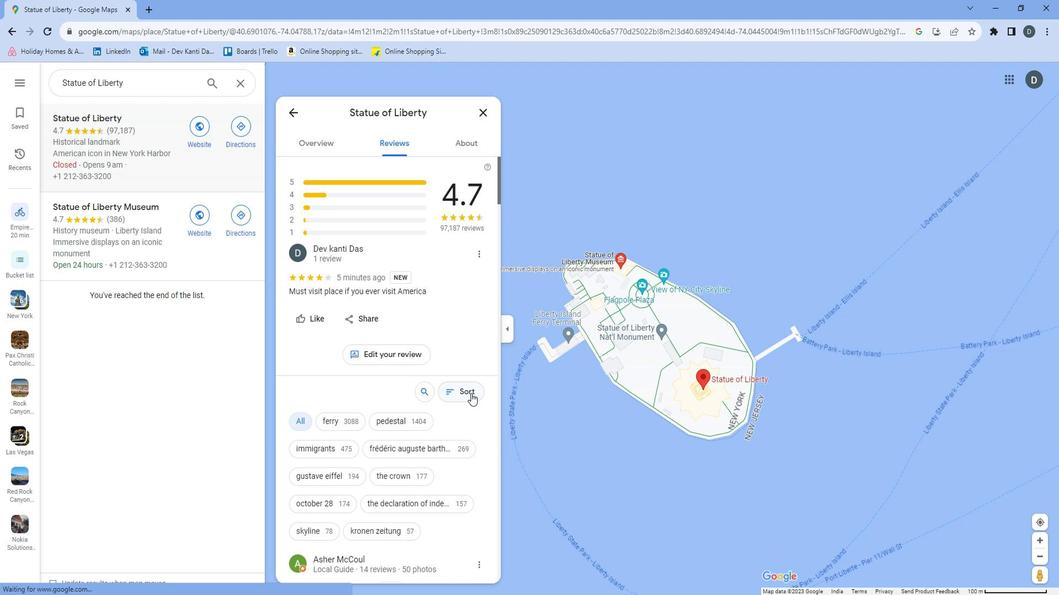 
Action: Mouse moved to (490, 430)
Screenshot: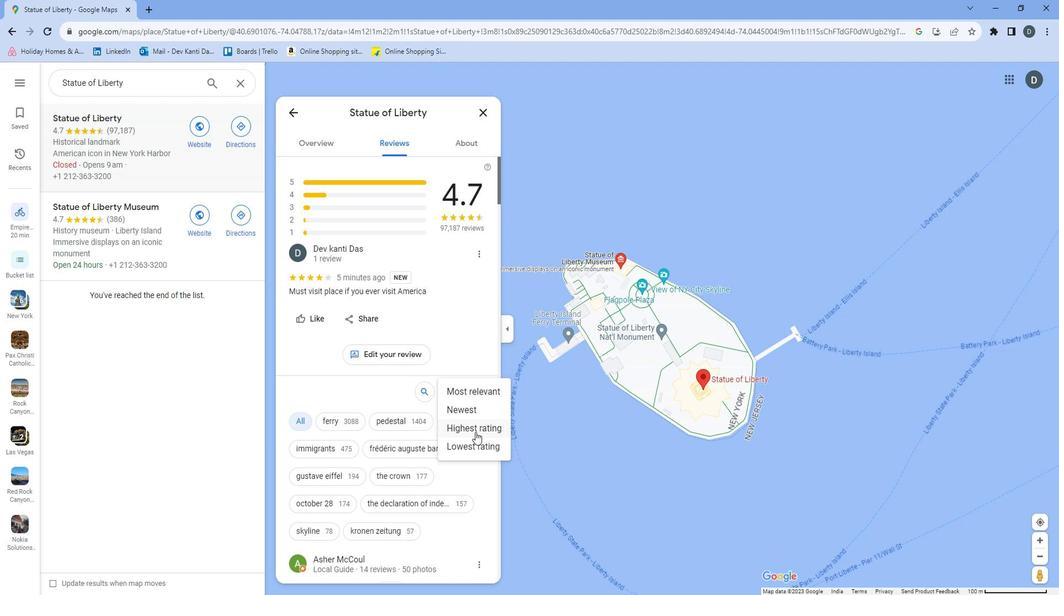 
Action: Mouse pressed left at (490, 430)
Screenshot: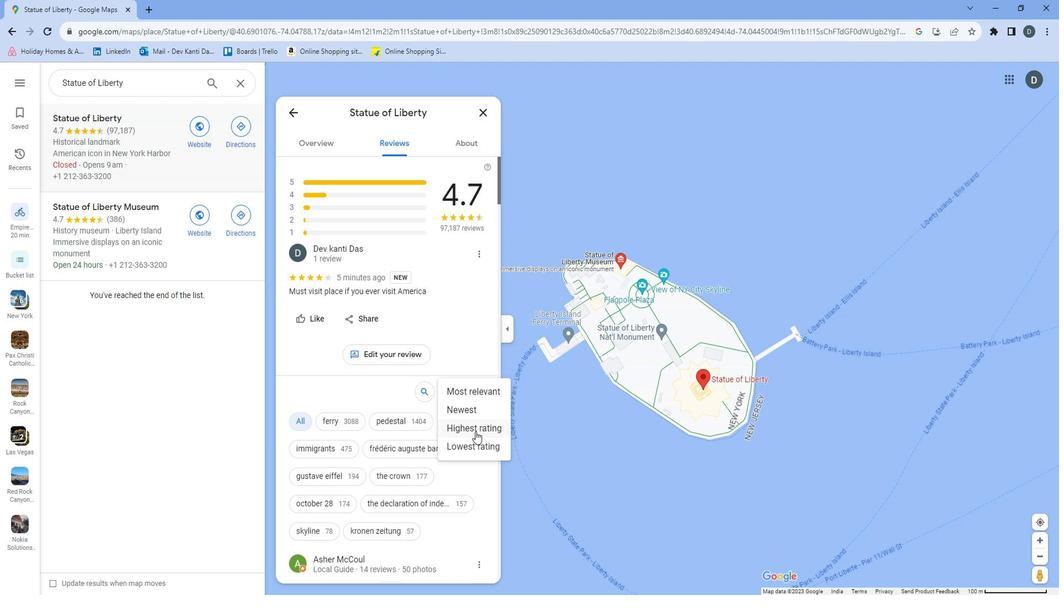 
Action: Mouse moved to (481, 358)
Screenshot: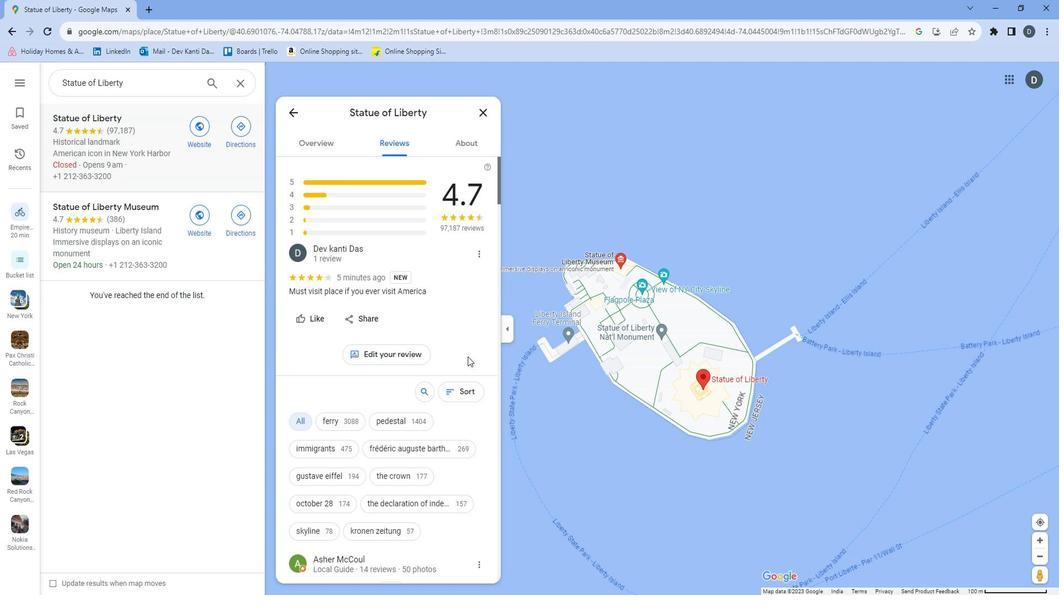 
